 Task: Add Attachment from Google Drive to Card Card0000000067 in Board Board0000000017 in Workspace WS0000000006 in Trello. Add Cover Orange to Card Card0000000067 in Board Board0000000017 in Workspace WS0000000006 in Trello. Add "Add Label …" with "Title" Title0000000067 to Button Button0000000067 to Card Card0000000067 in Board Board0000000017 in Workspace WS0000000006 in Trello. Add Description DS0000000067 to Card Card0000000067 in Board Board0000000017 in Workspace WS0000000006 in Trello. Add Comment CM0000000067 to Card Card0000000067 in Board Board0000000017 in Workspace WS0000000006 in Trello
Action: Mouse moved to (866, 405)
Screenshot: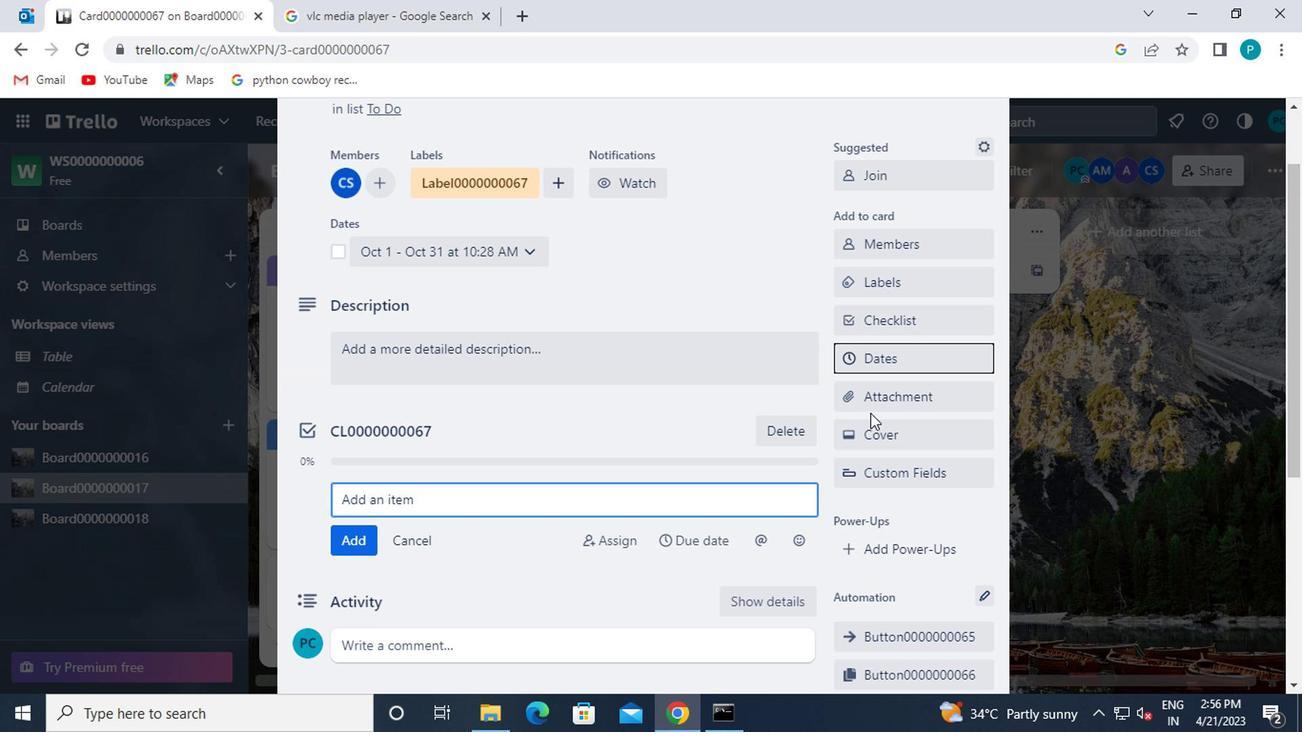 
Action: Mouse pressed left at (866, 405)
Screenshot: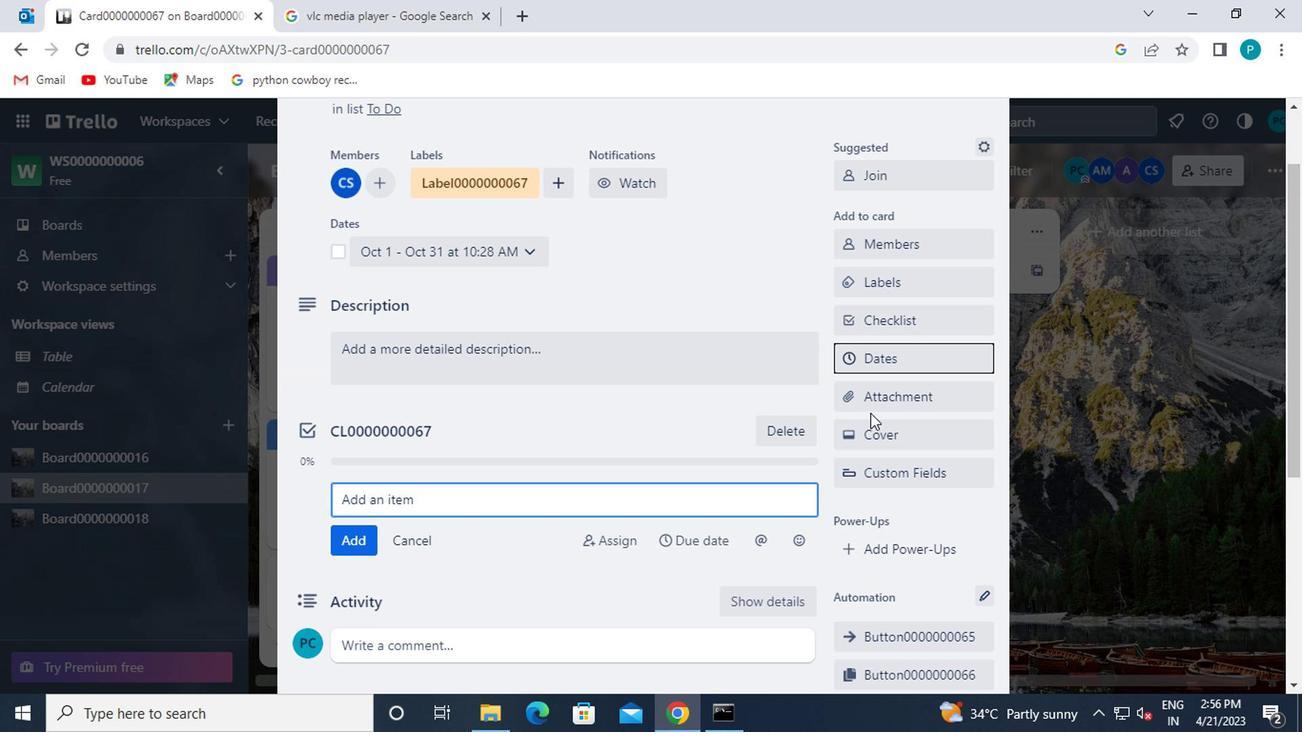 
Action: Mouse moved to (870, 272)
Screenshot: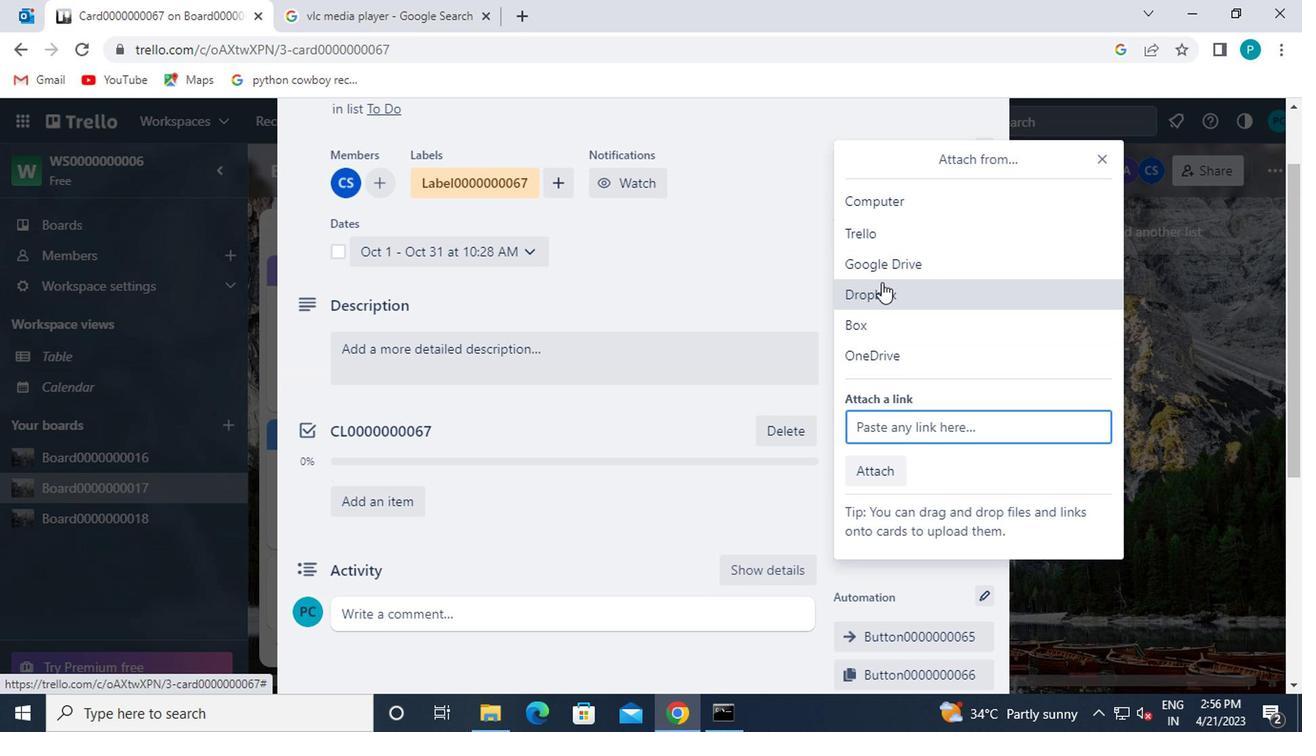 
Action: Mouse pressed left at (870, 272)
Screenshot: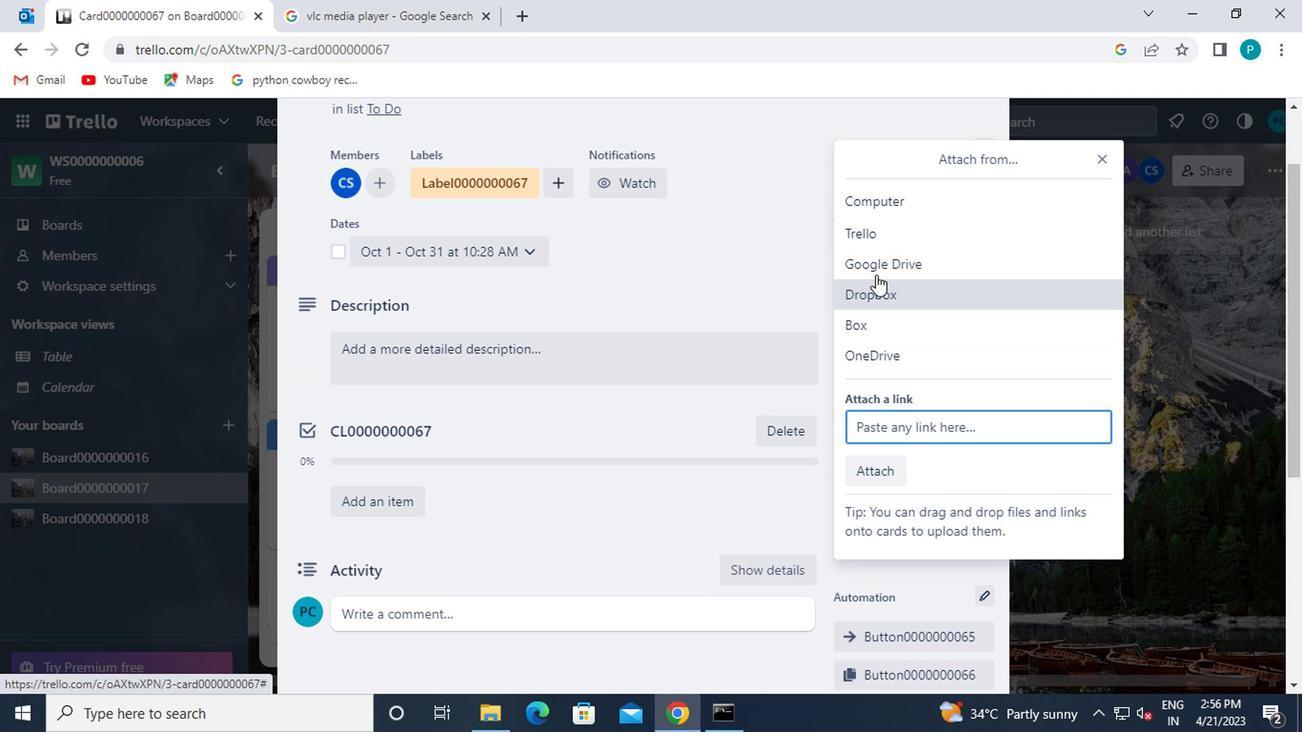 
Action: Mouse moved to (385, 421)
Screenshot: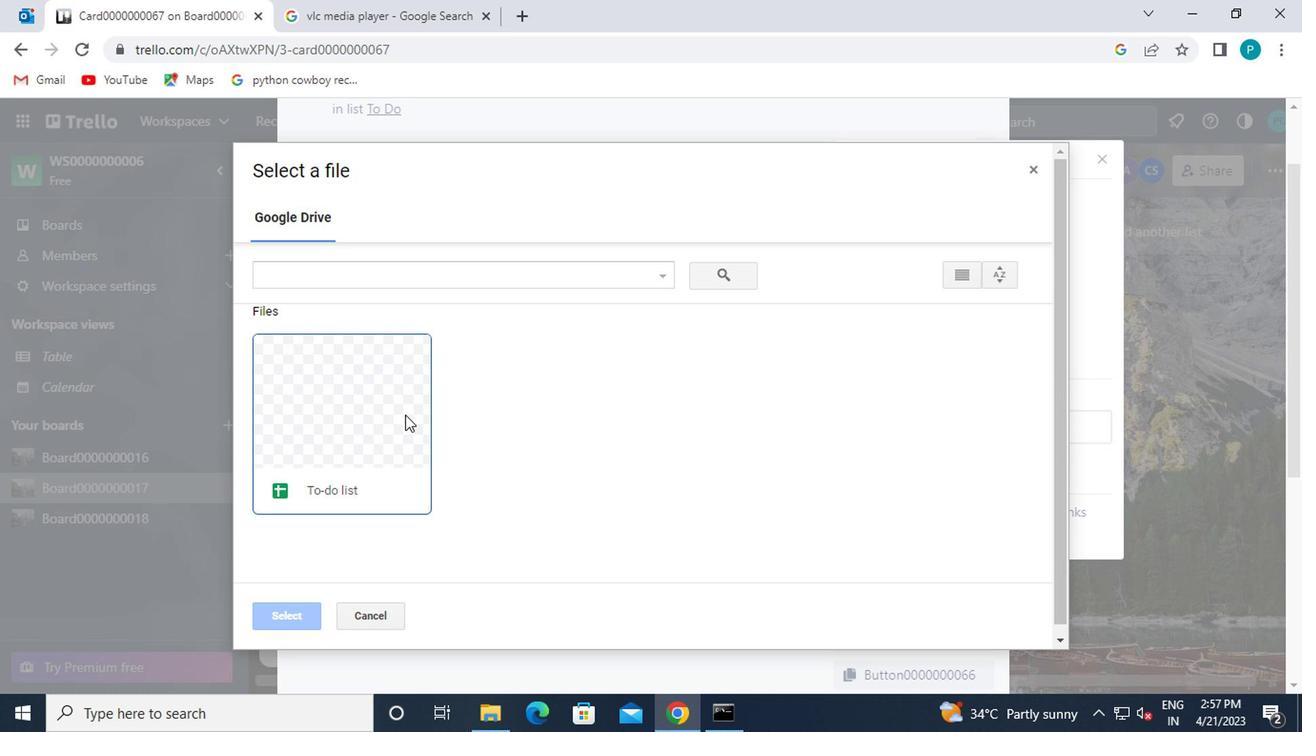 
Action: Mouse pressed left at (385, 421)
Screenshot: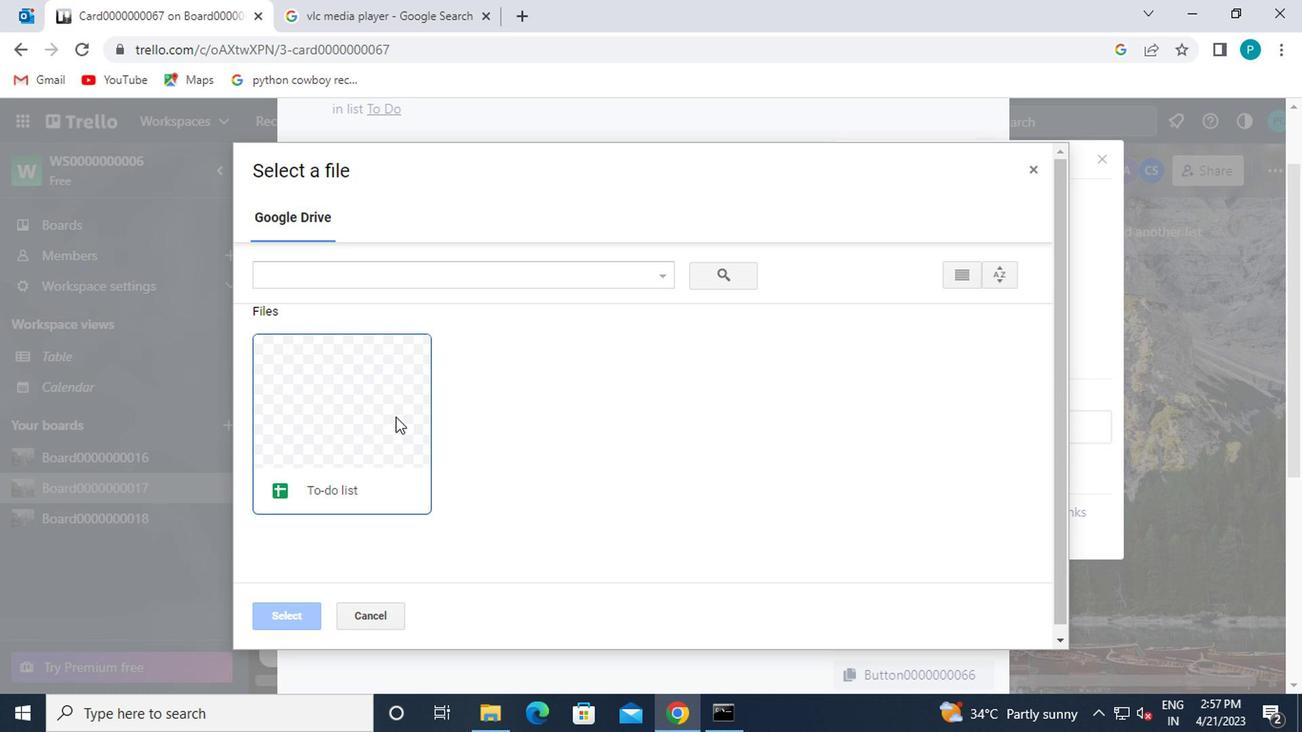 
Action: Mouse moved to (304, 613)
Screenshot: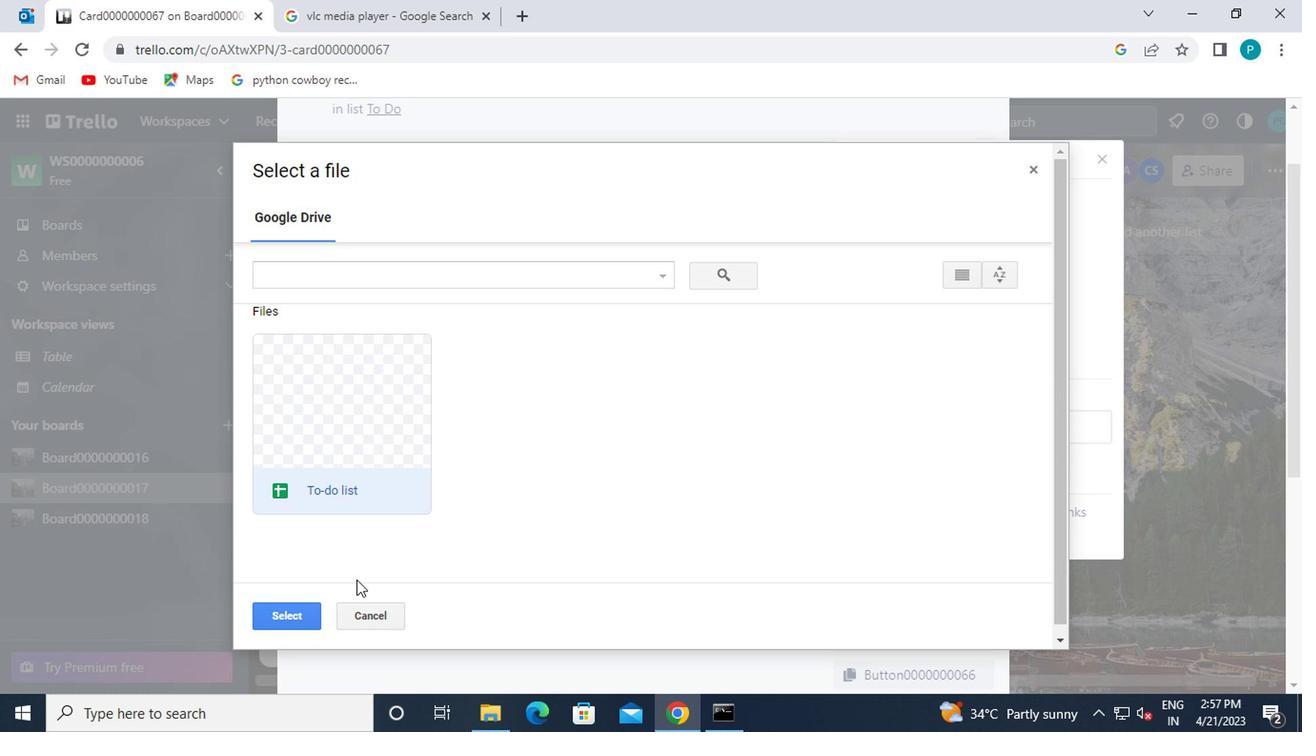 
Action: Mouse pressed left at (304, 613)
Screenshot: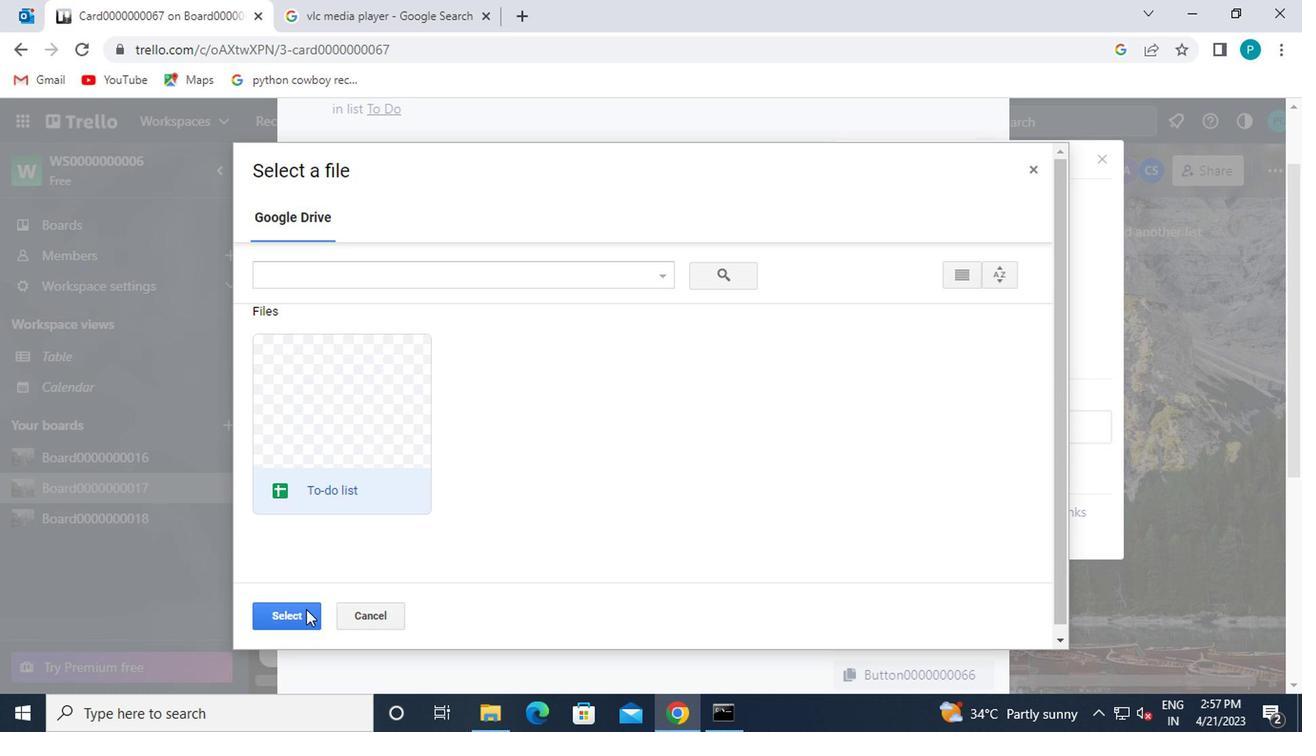 
Action: Mouse moved to (845, 438)
Screenshot: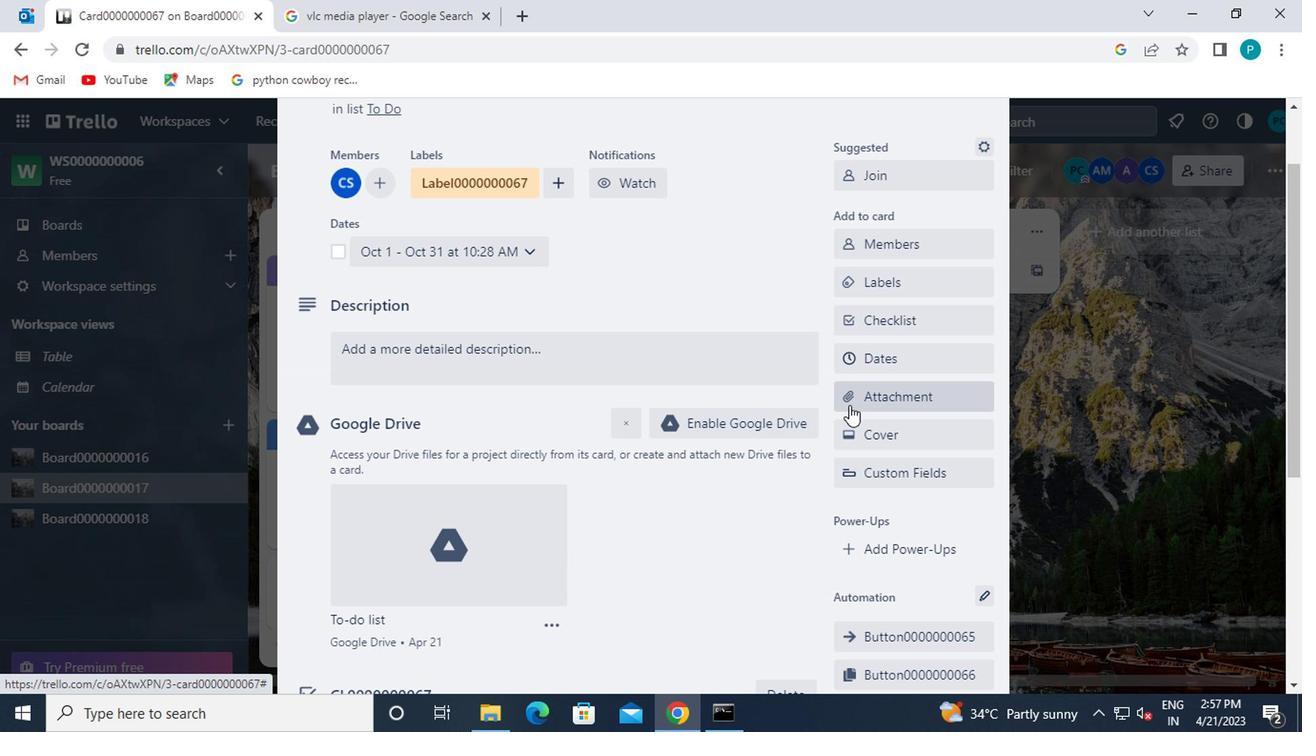 
Action: Mouse pressed left at (845, 438)
Screenshot: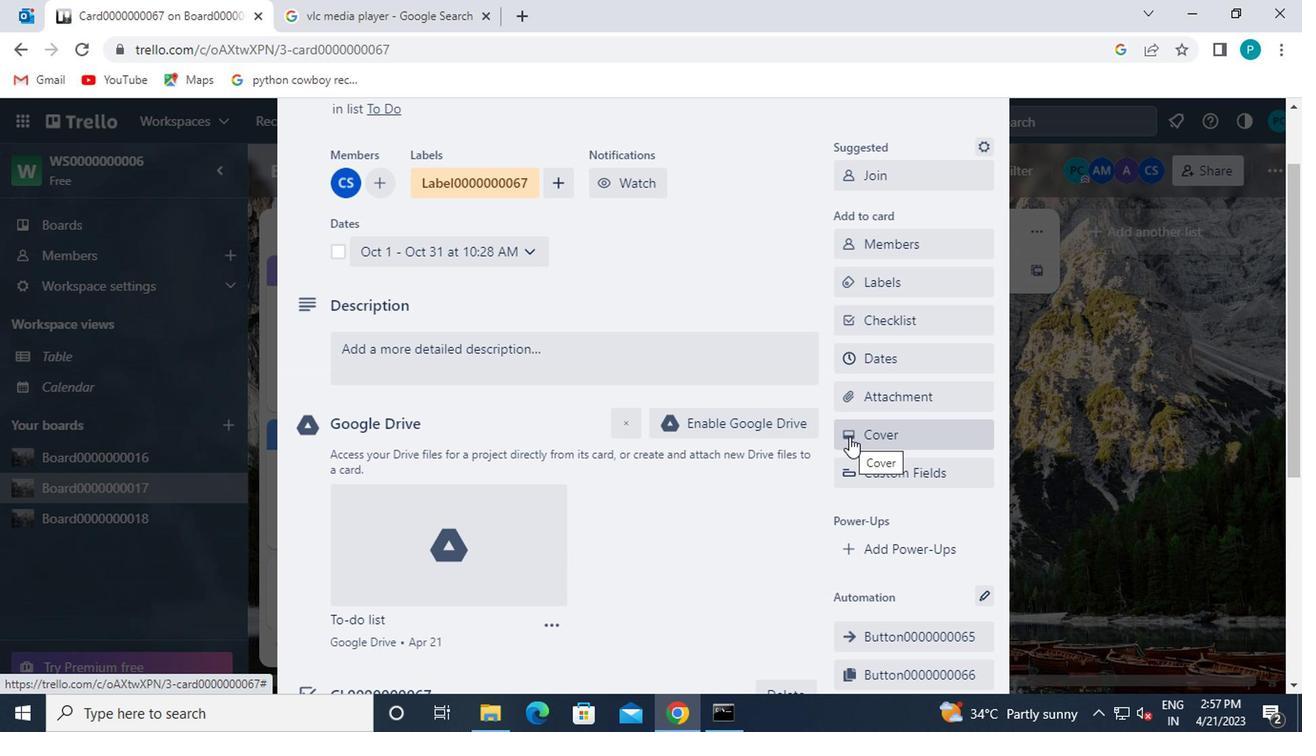 
Action: Mouse moved to (983, 357)
Screenshot: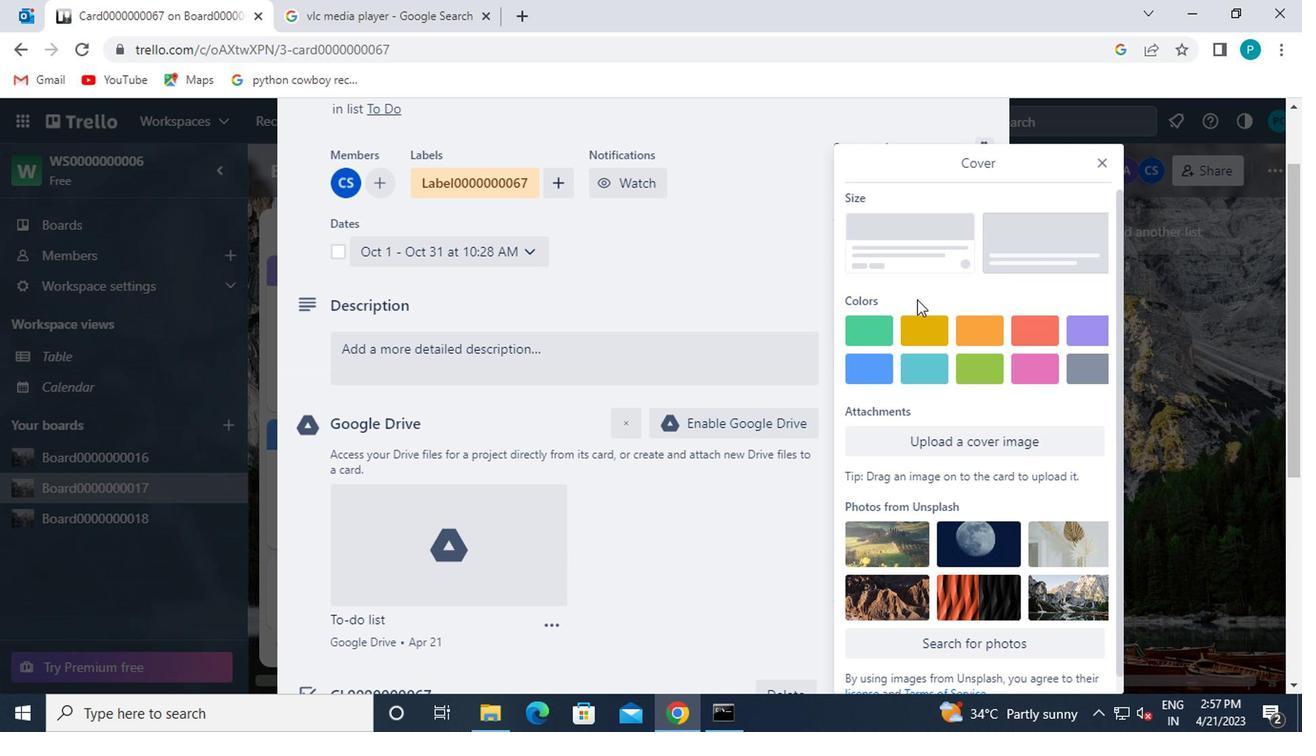 
Action: Mouse pressed left at (983, 357)
Screenshot: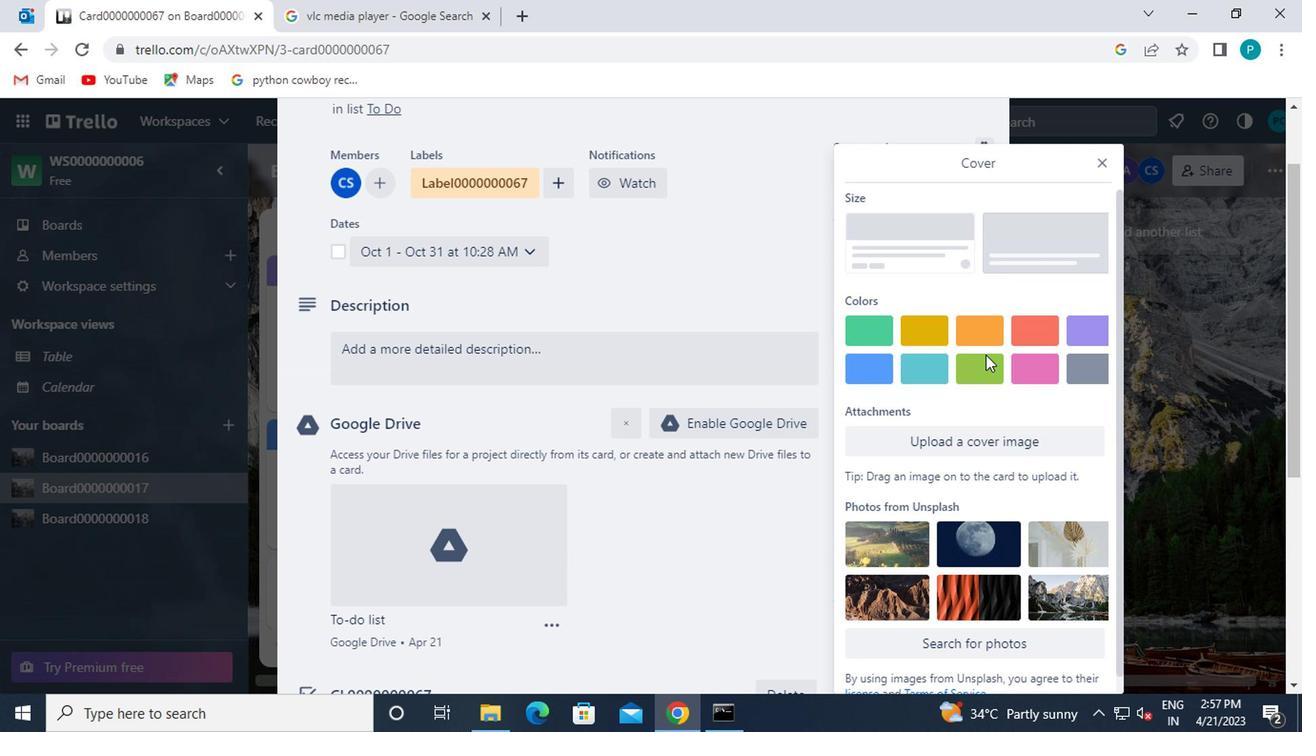 
Action: Mouse moved to (980, 334)
Screenshot: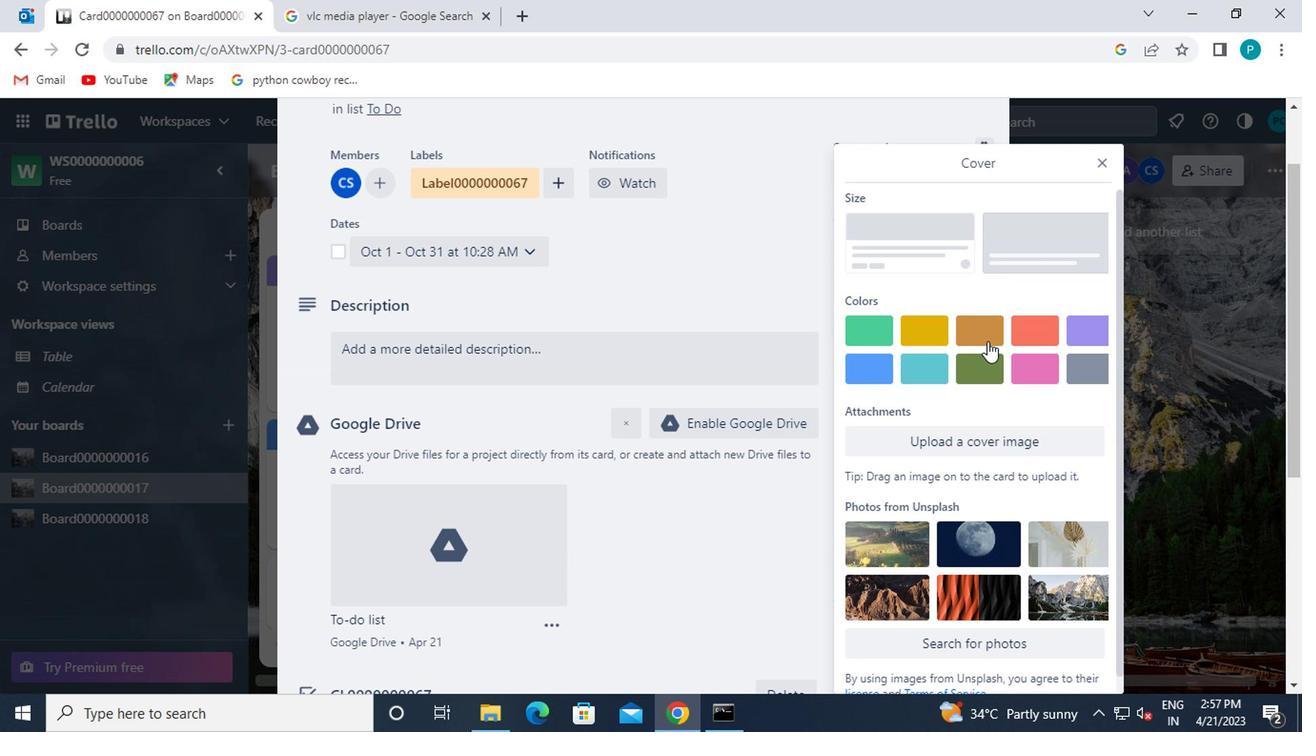 
Action: Mouse pressed left at (980, 334)
Screenshot: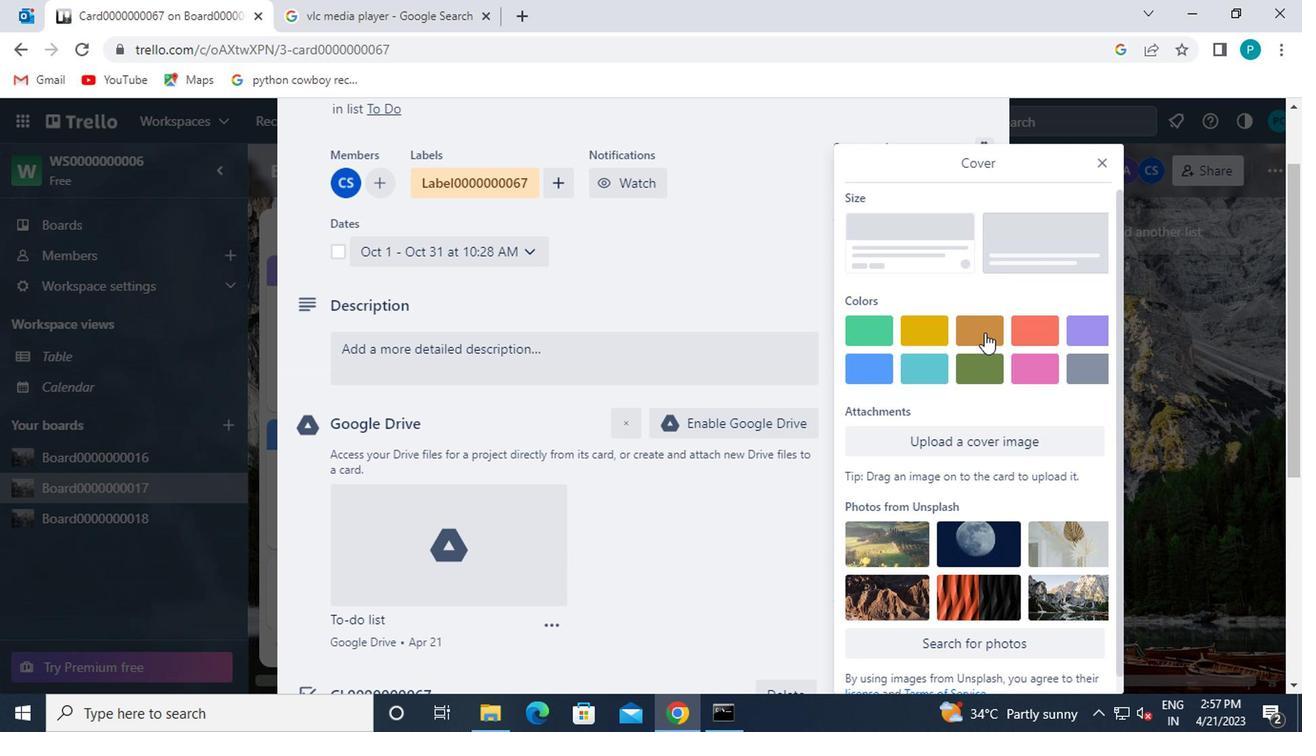 
Action: Mouse moved to (1106, 149)
Screenshot: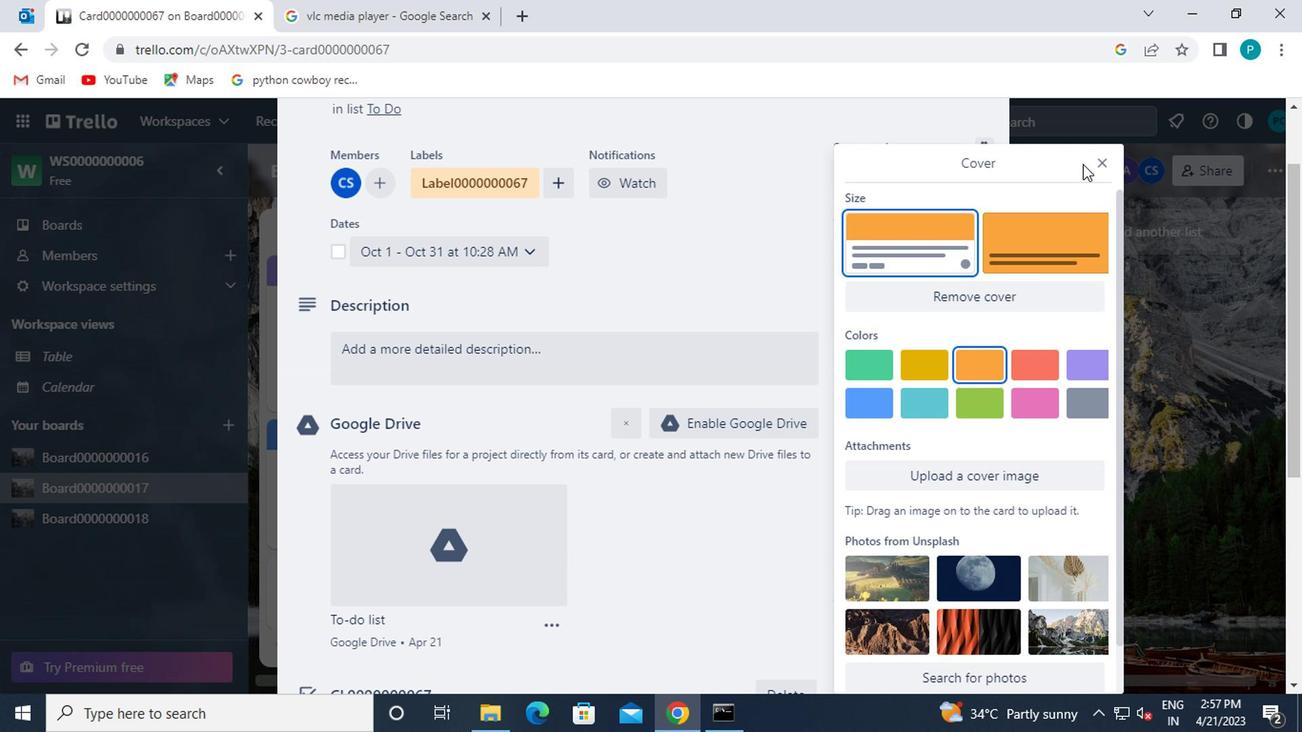 
Action: Mouse pressed left at (1106, 149)
Screenshot: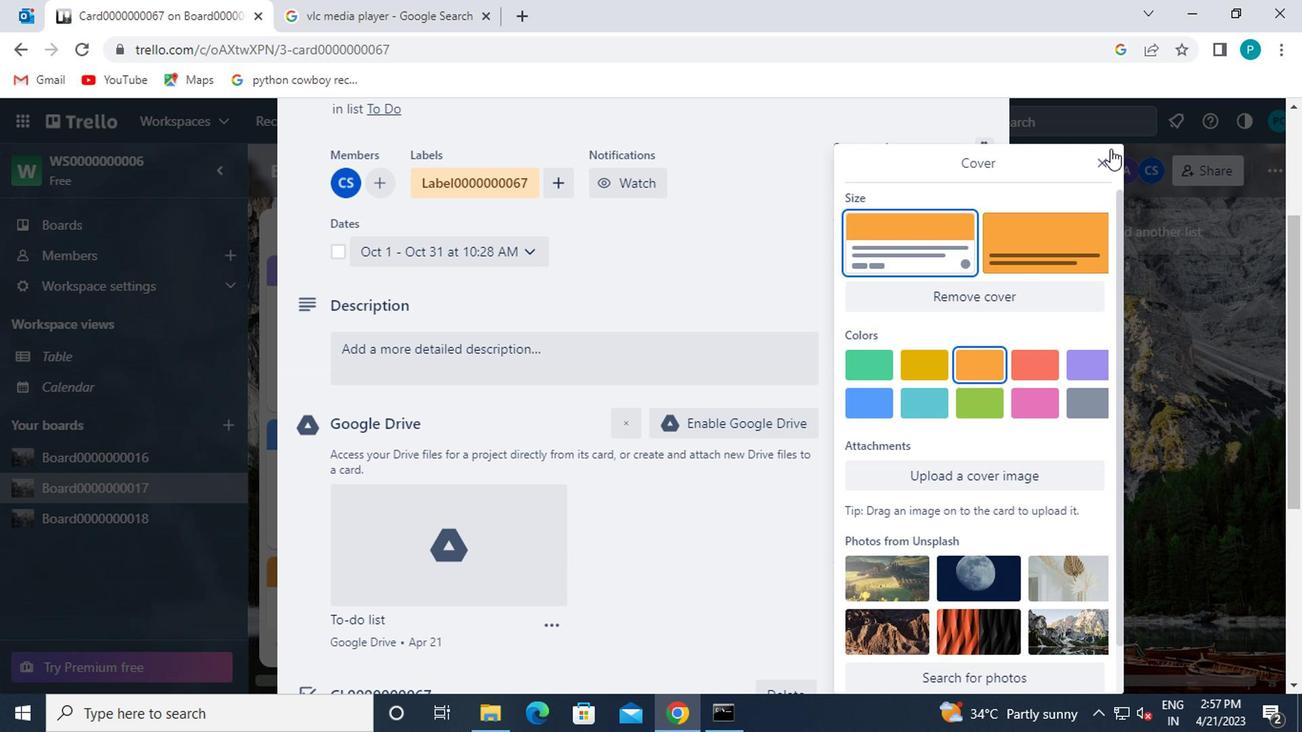 
Action: Mouse moved to (801, 488)
Screenshot: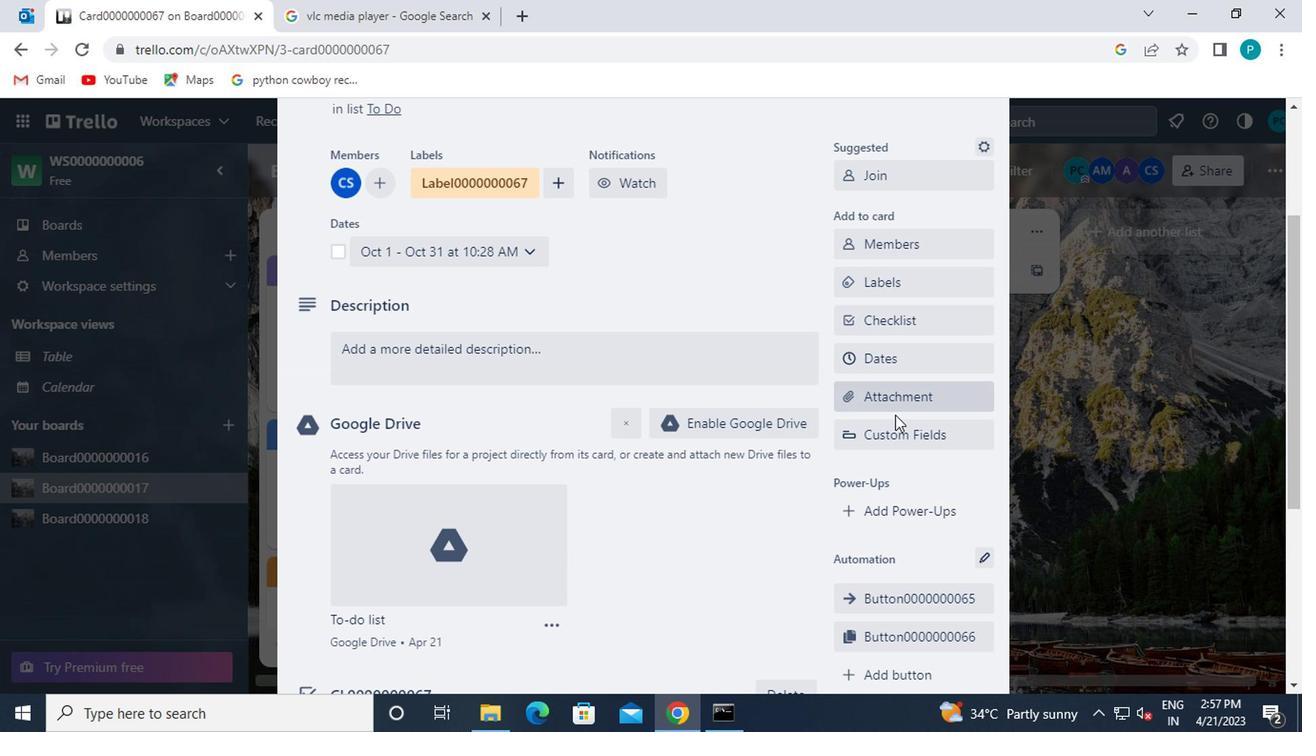 
Action: Mouse scrolled (801, 487) with delta (0, -1)
Screenshot: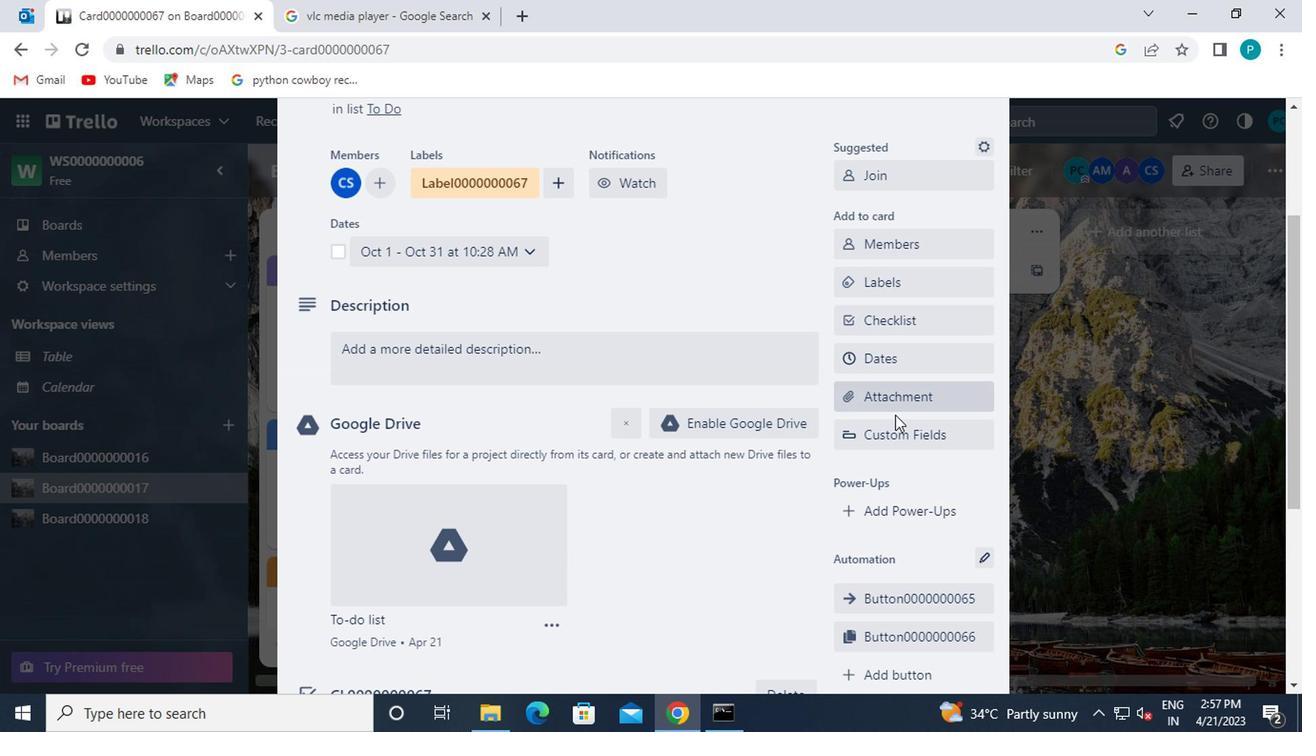 
Action: Mouse moved to (855, 578)
Screenshot: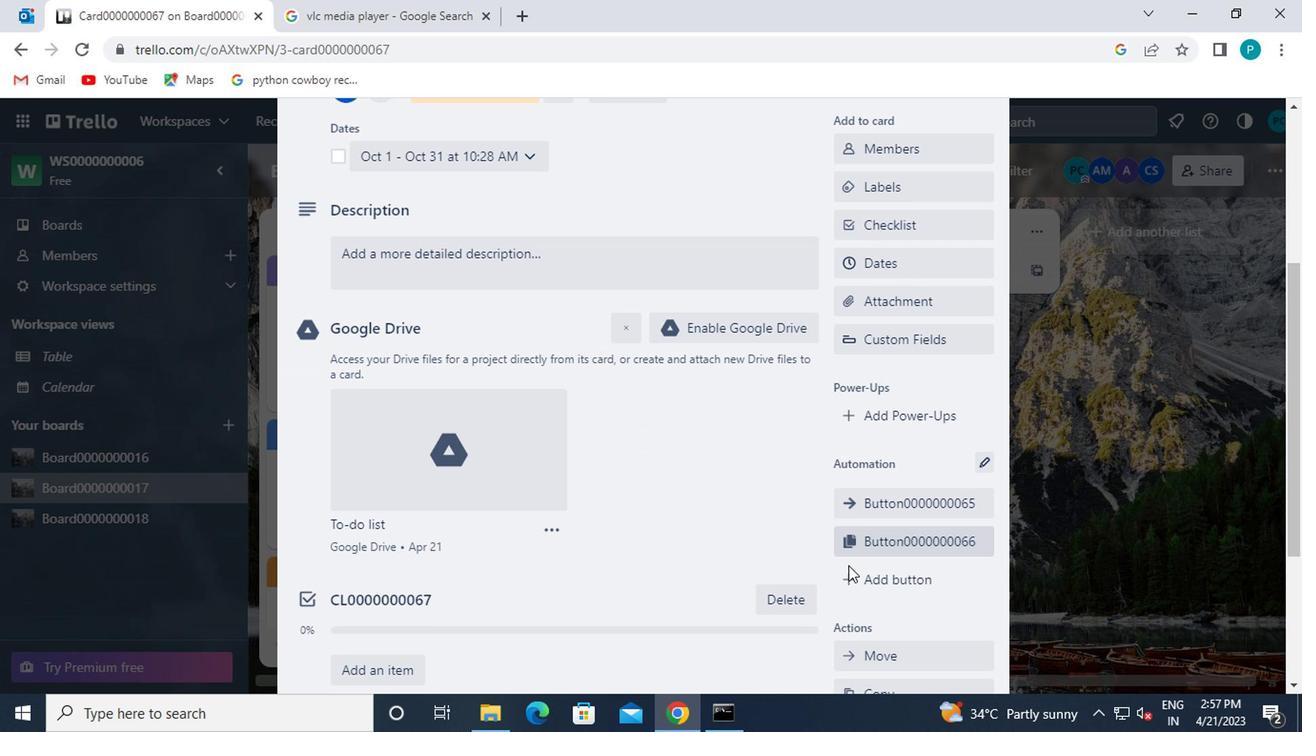 
Action: Mouse pressed left at (855, 578)
Screenshot: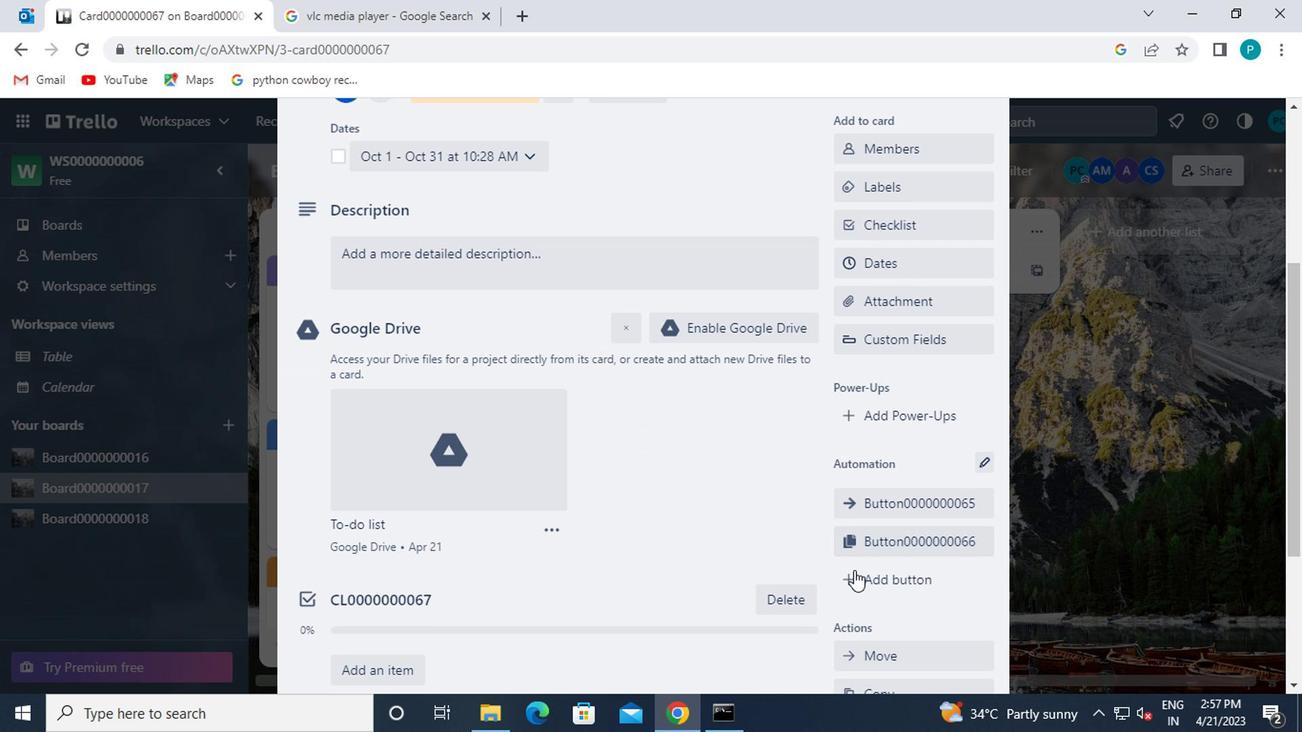 
Action: Mouse moved to (879, 318)
Screenshot: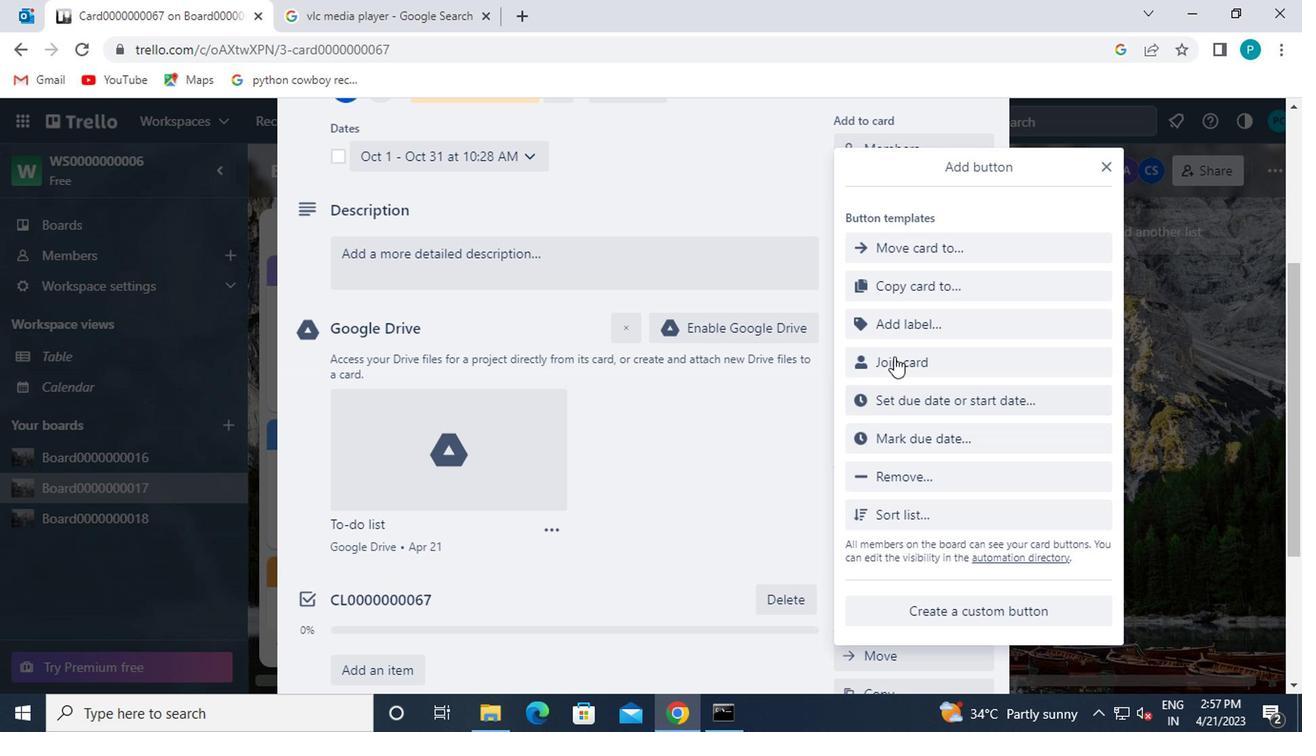 
Action: Mouse pressed left at (879, 318)
Screenshot: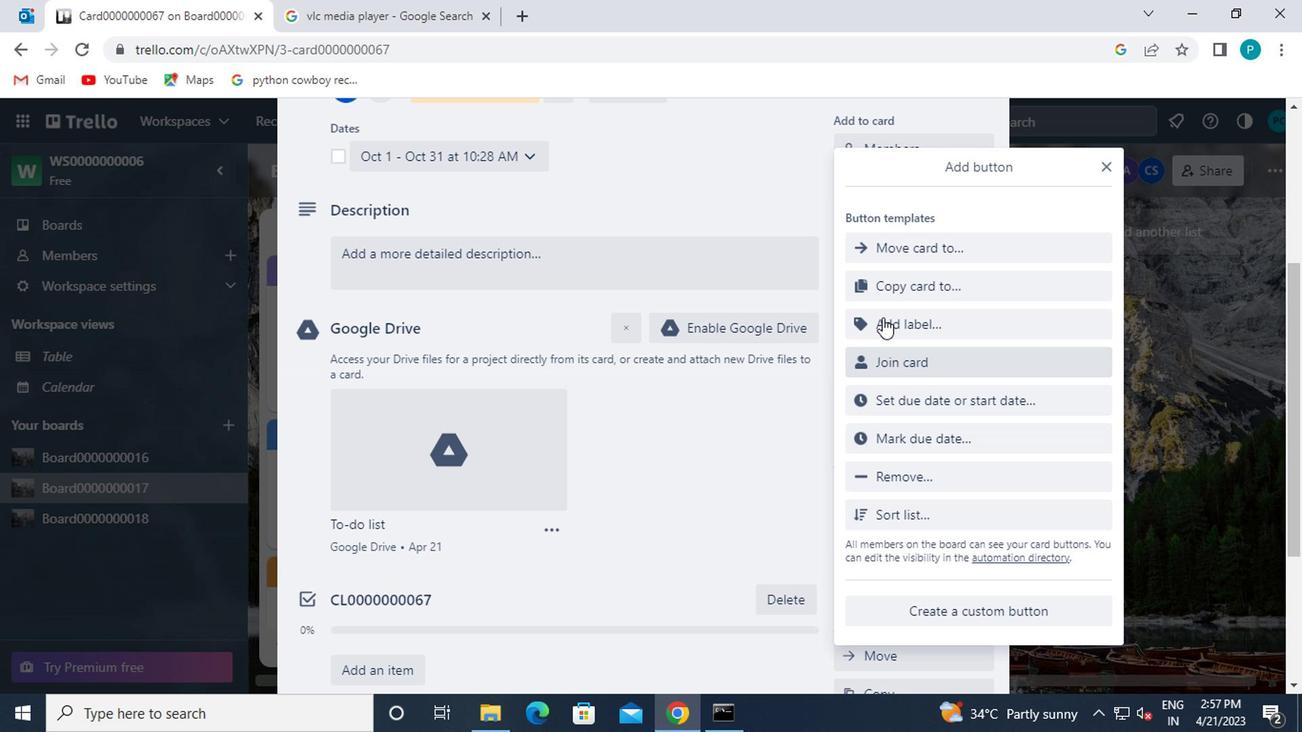 
Action: Mouse moved to (913, 287)
Screenshot: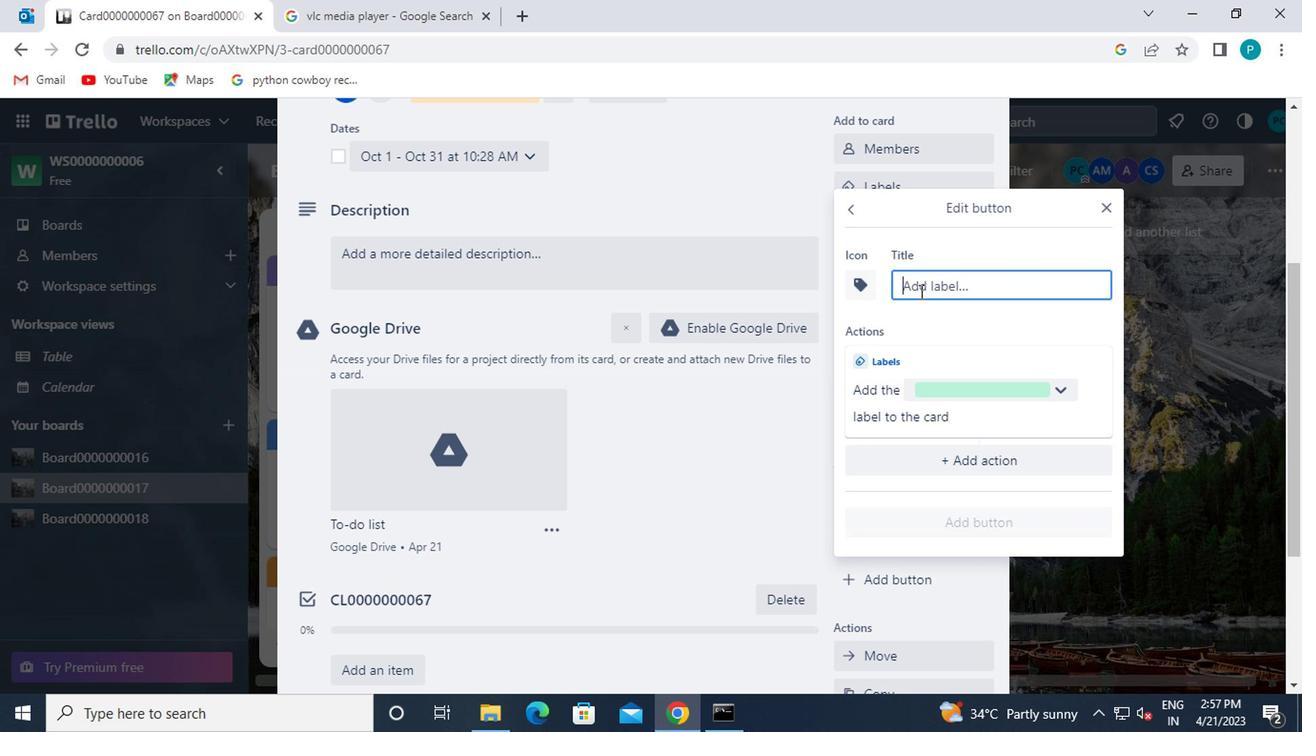 
Action: Mouse pressed left at (913, 287)
Screenshot: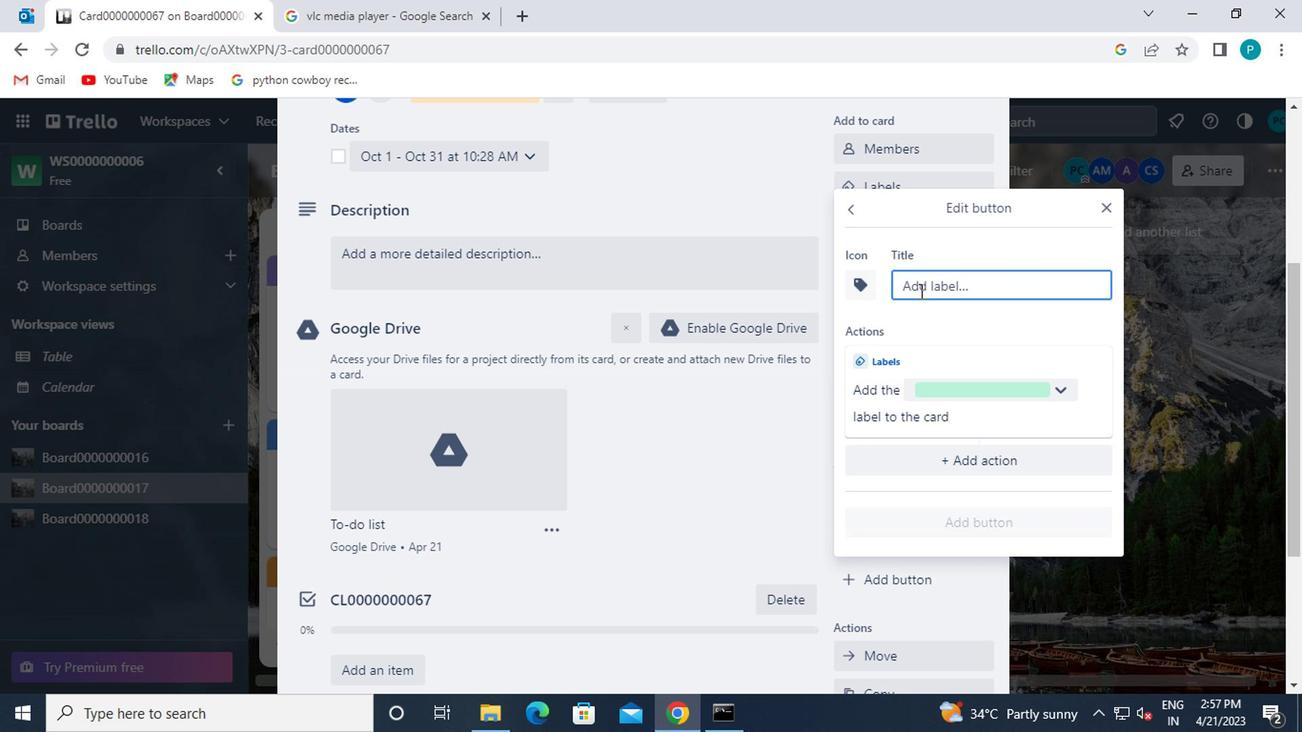 
Action: Key pressed t<Key.caps_lock>itle0000000067
Screenshot: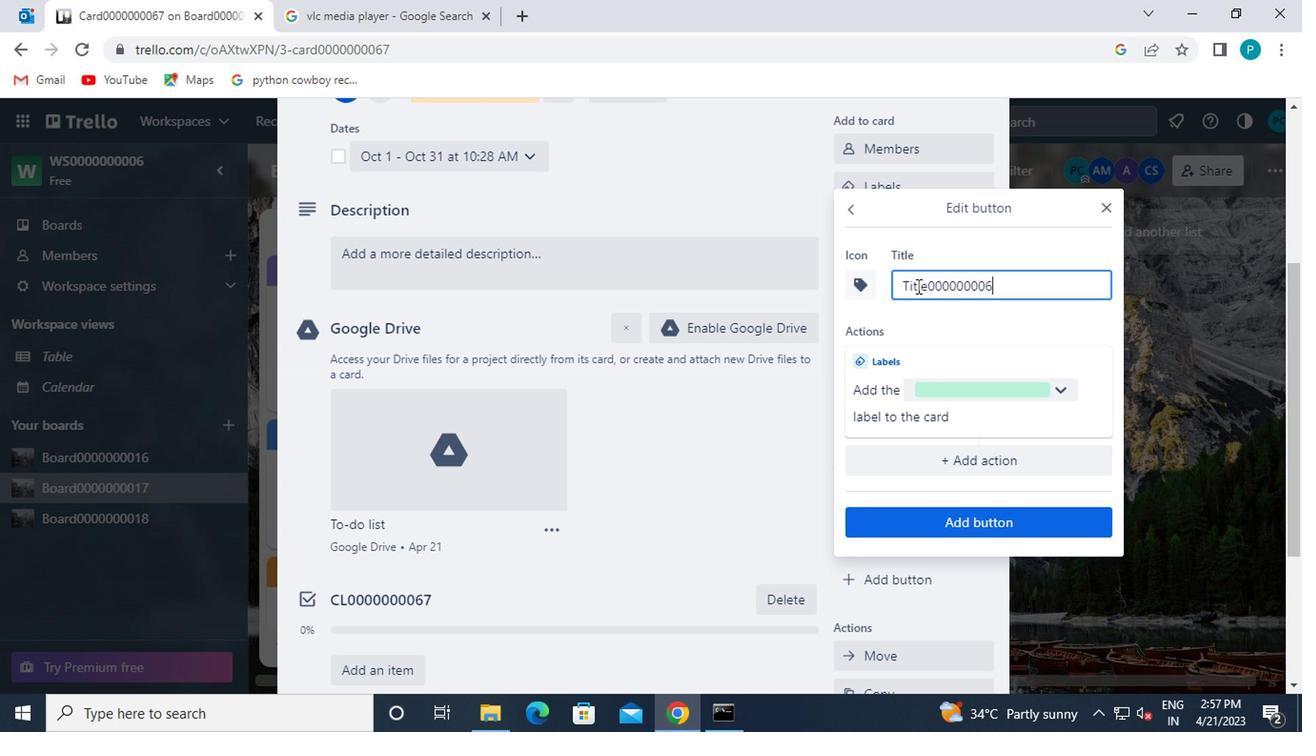 
Action: Mouse moved to (965, 514)
Screenshot: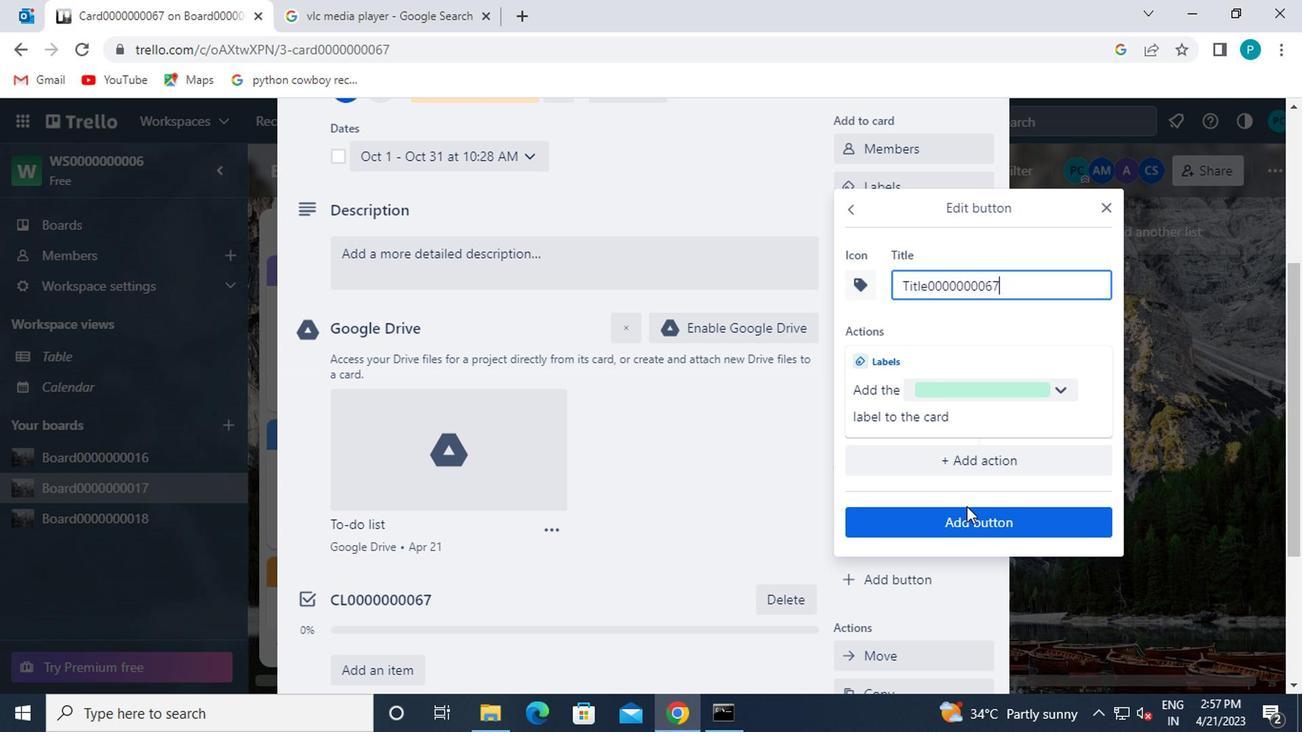 
Action: Mouse pressed left at (965, 514)
Screenshot: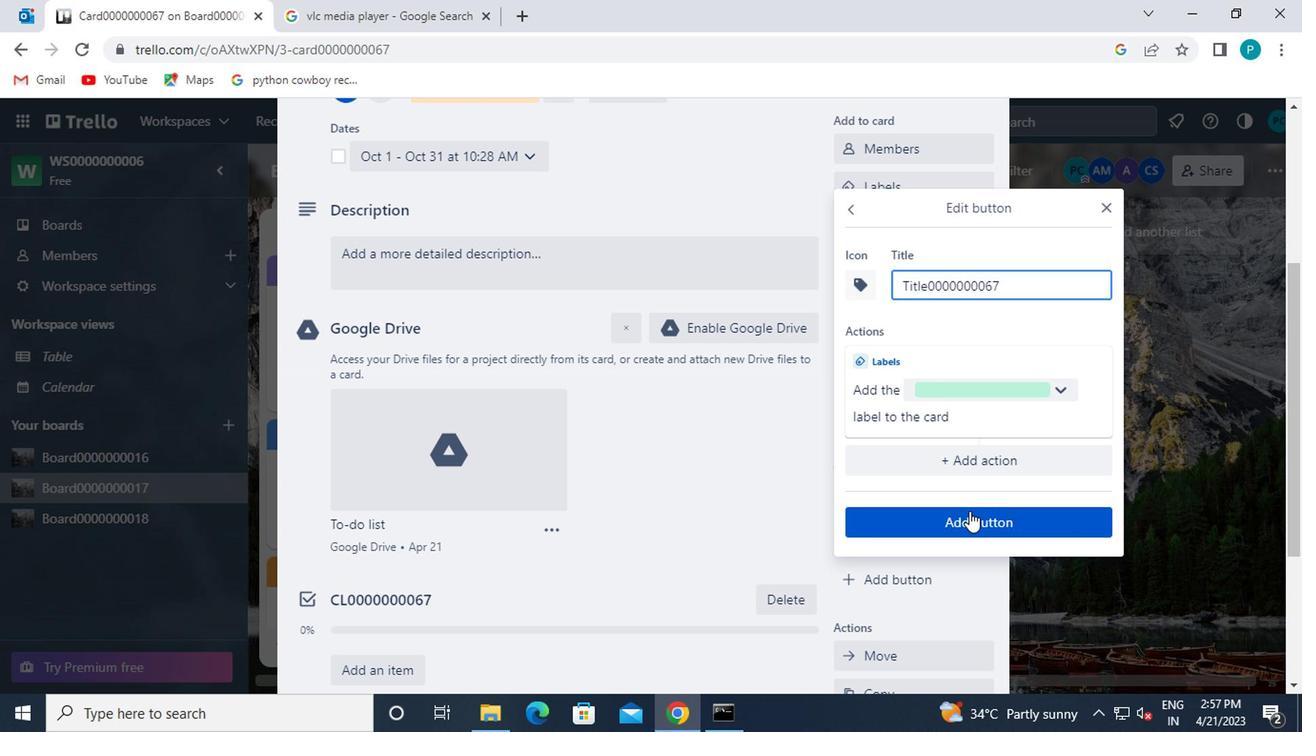 
Action: Mouse moved to (461, 257)
Screenshot: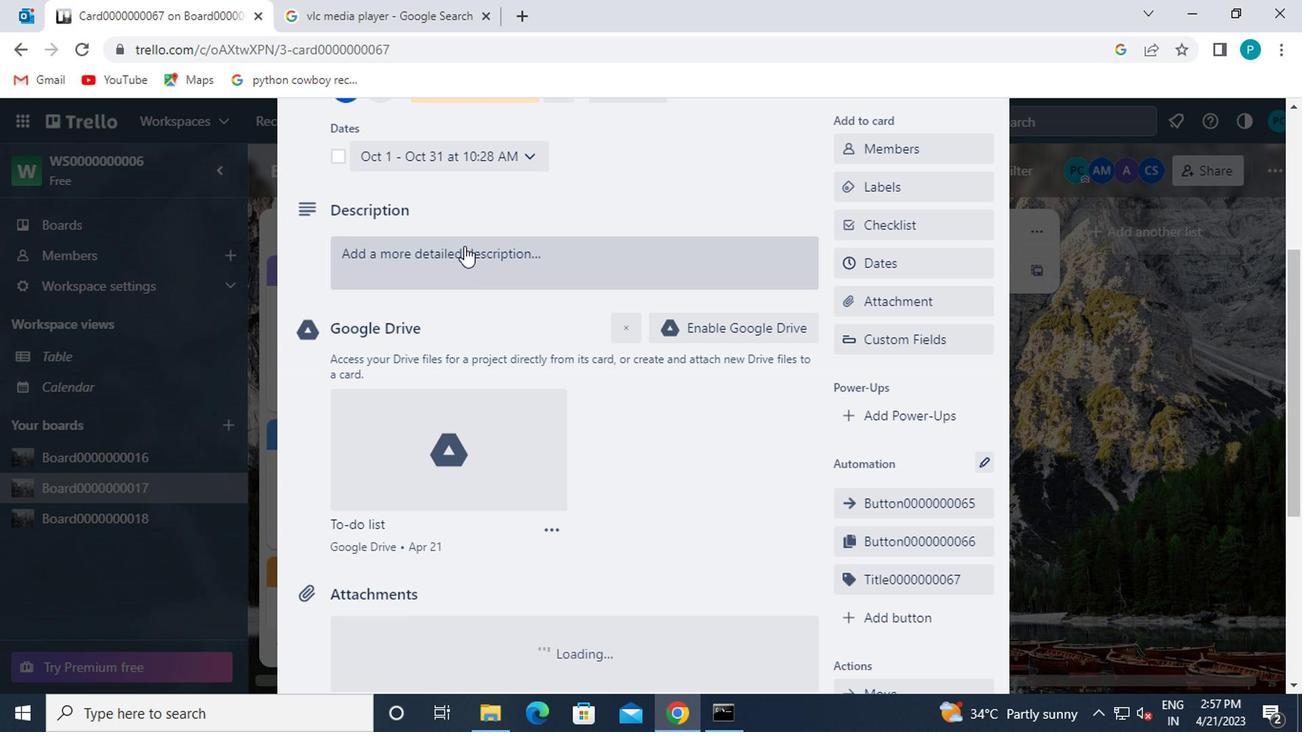 
Action: Mouse pressed left at (461, 257)
Screenshot: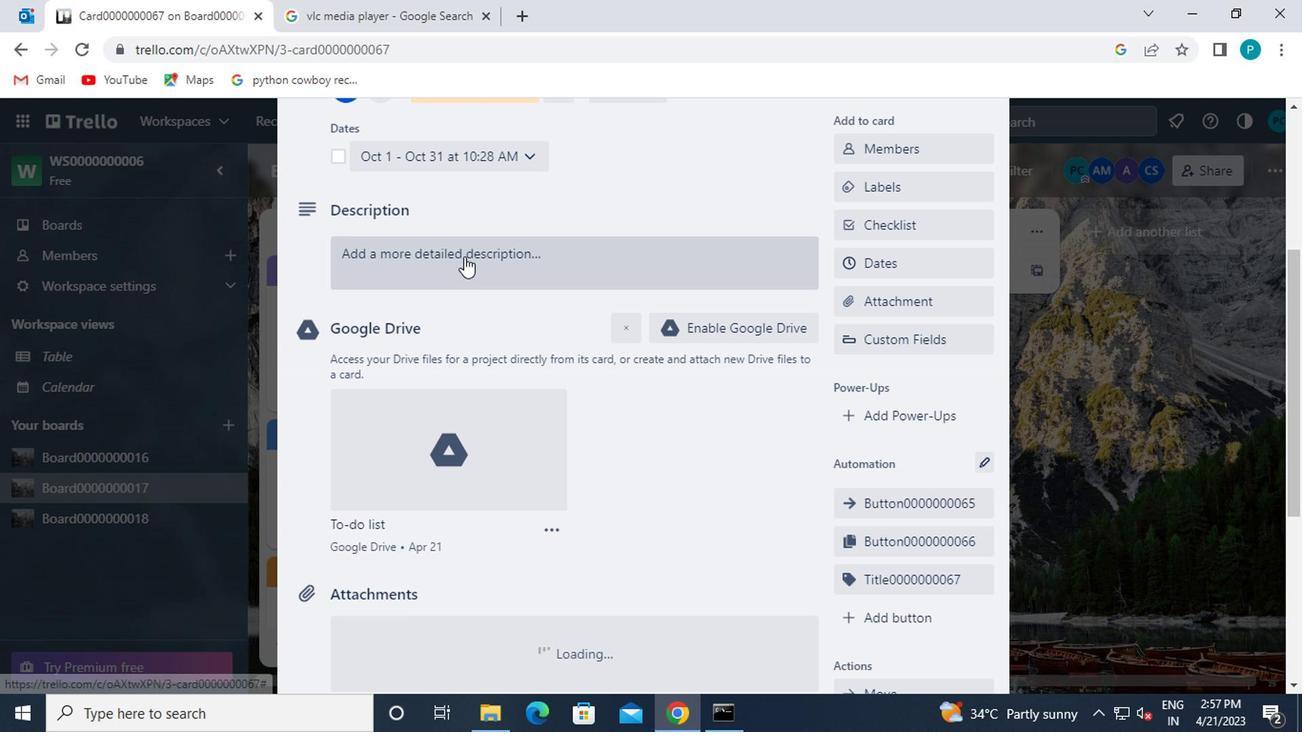 
Action: Key pressed <Key.caps_lock>ds0000000067
Screenshot: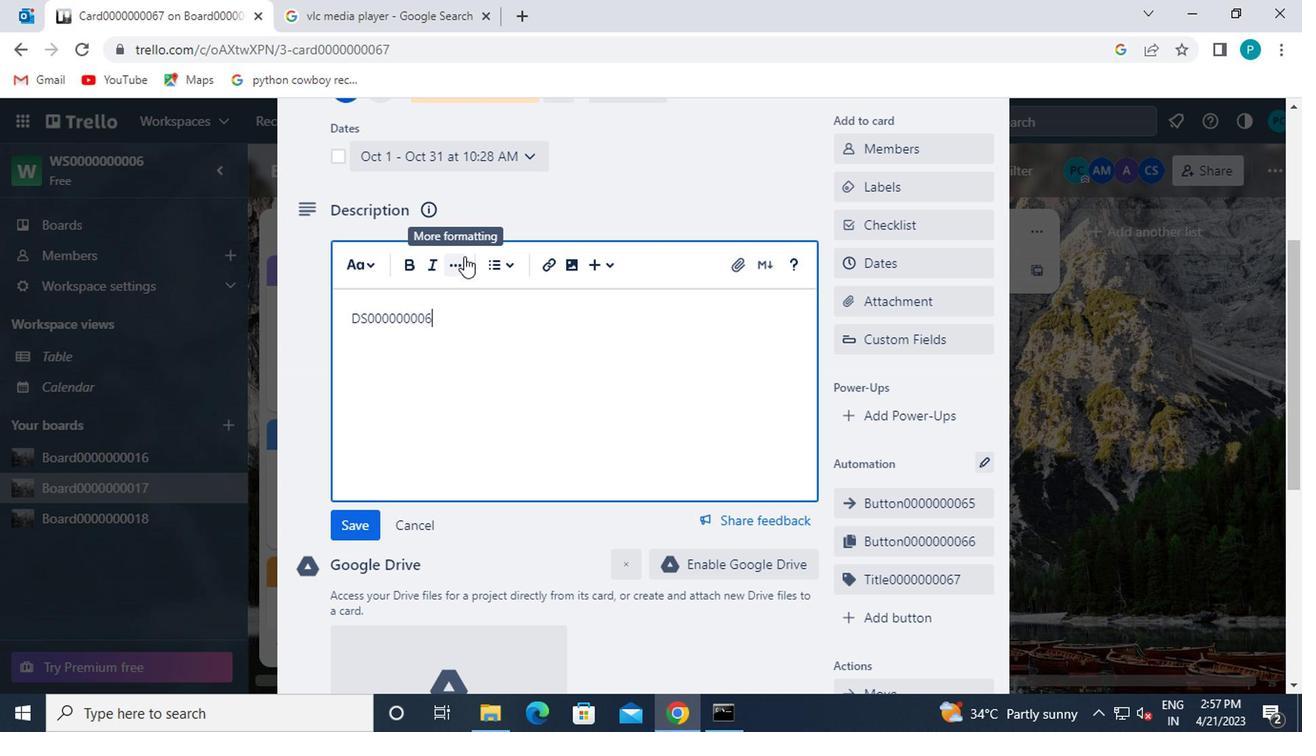 
Action: Mouse moved to (364, 529)
Screenshot: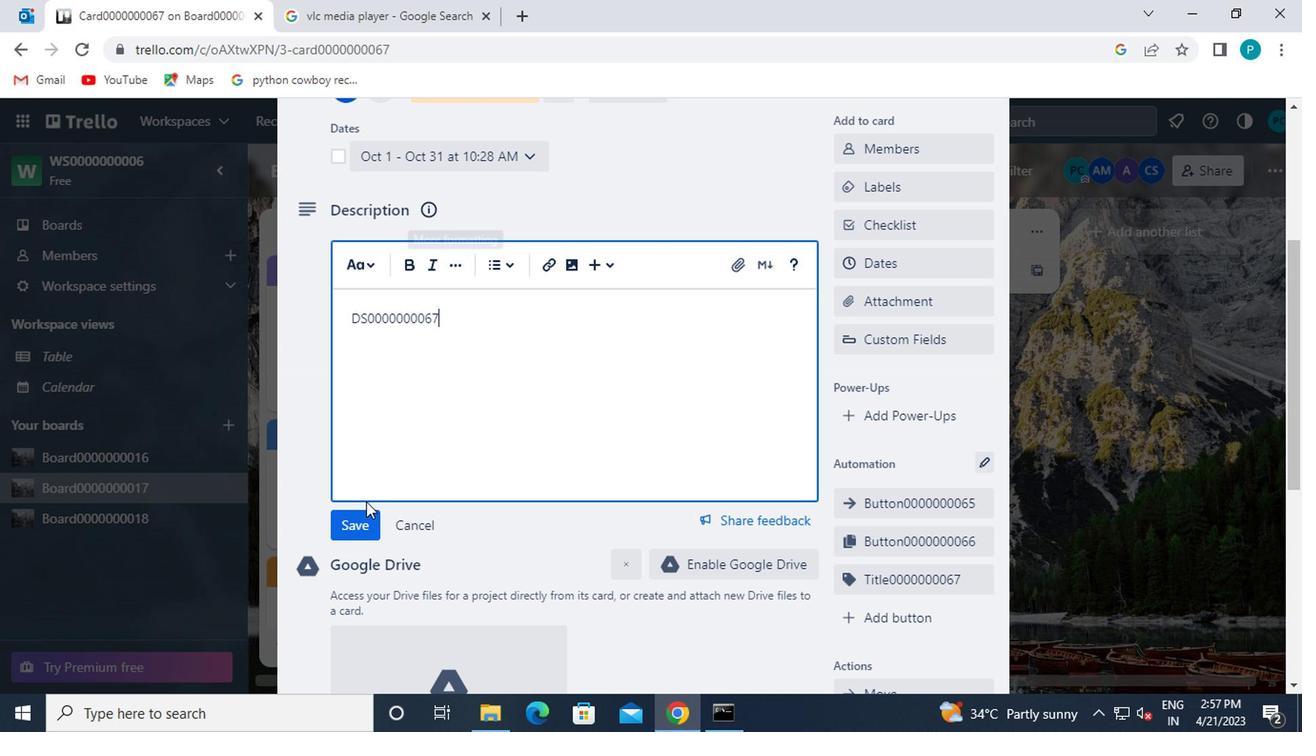 
Action: Mouse pressed left at (364, 529)
Screenshot: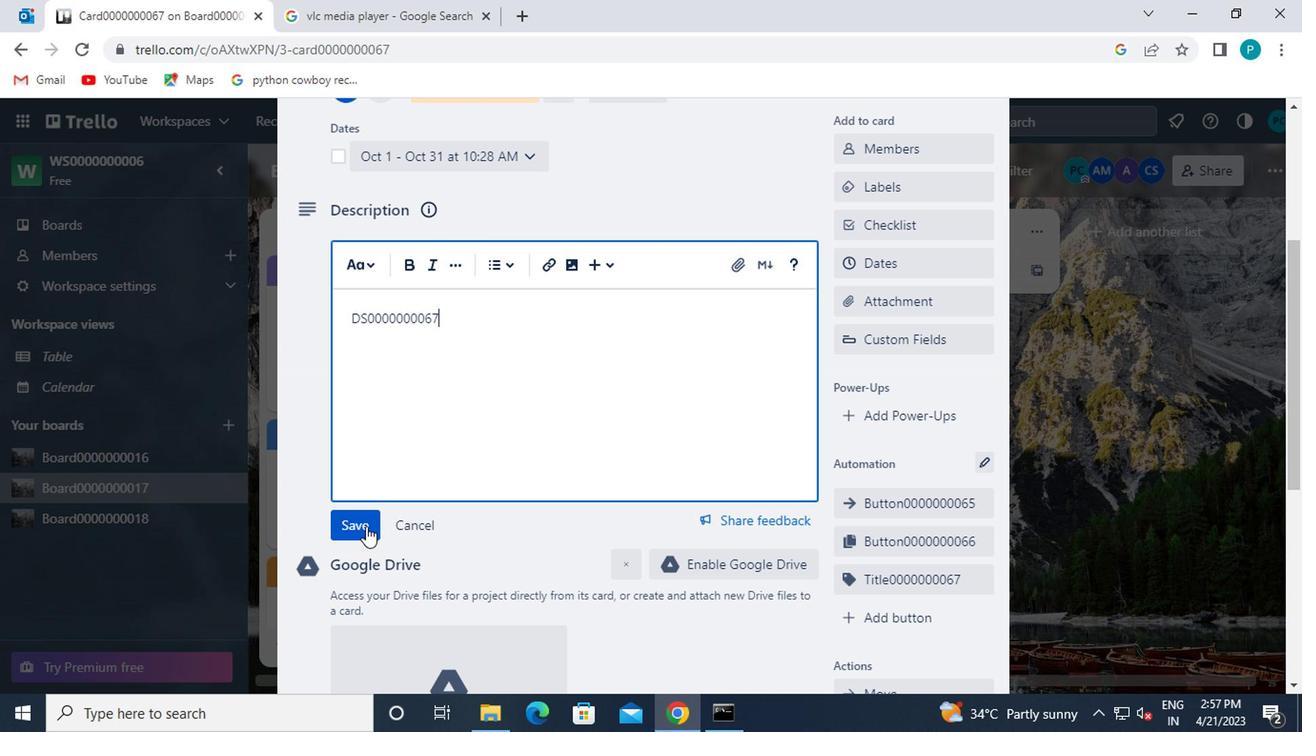 
Action: Mouse scrolled (364, 528) with delta (0, -1)
Screenshot: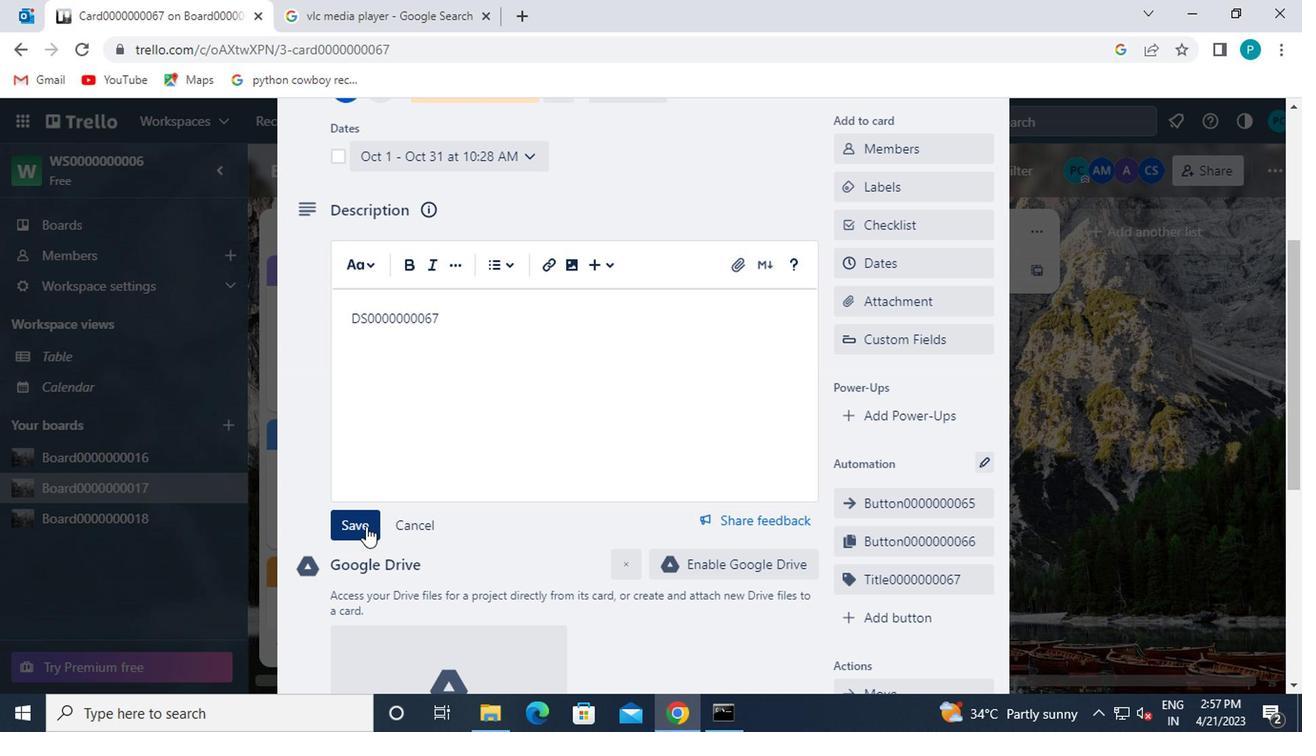 
Action: Mouse scrolled (364, 528) with delta (0, -1)
Screenshot: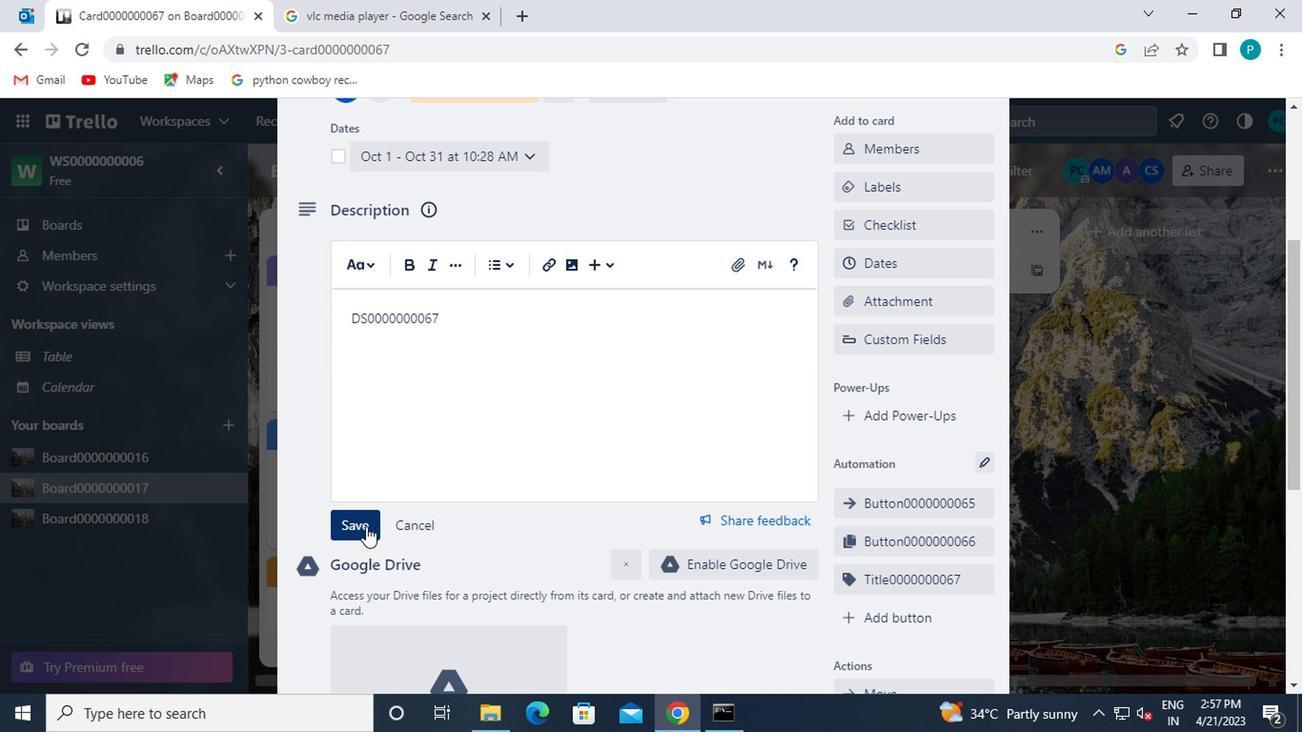 
Action: Mouse scrolled (364, 528) with delta (0, -1)
Screenshot: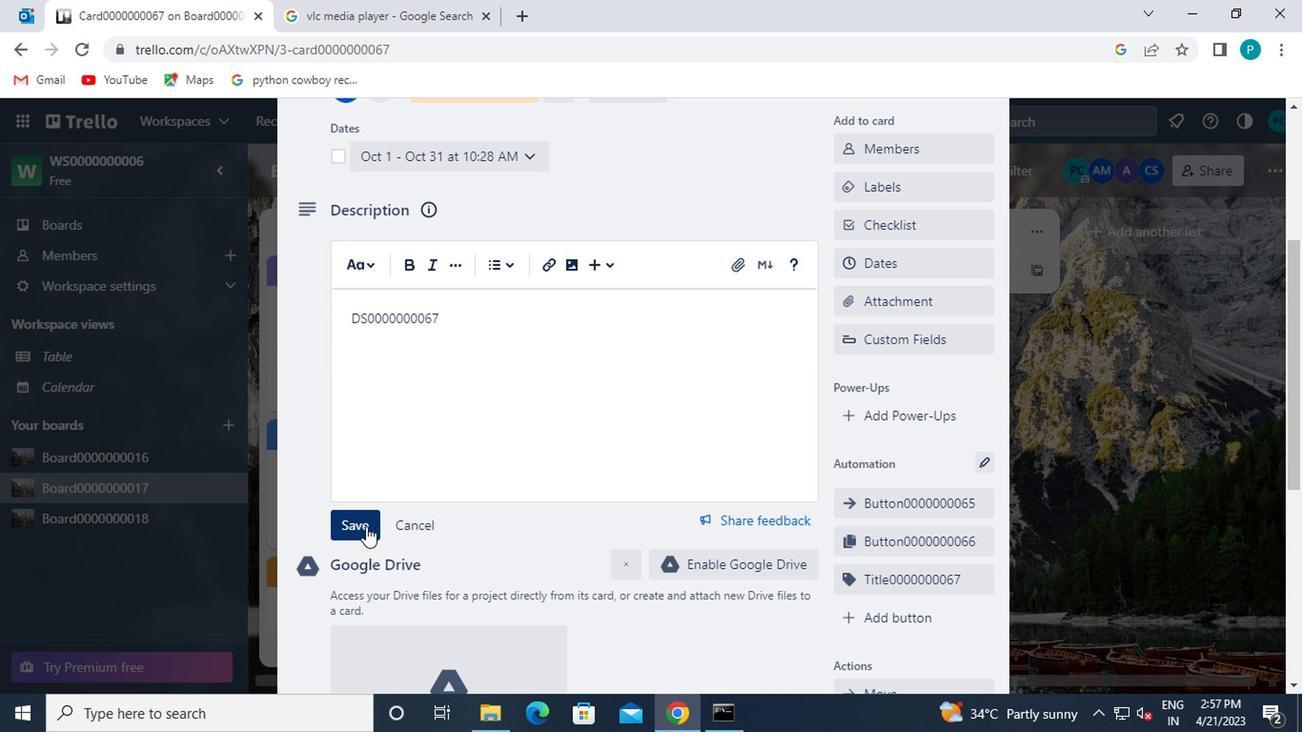 
Action: Mouse moved to (356, 475)
Screenshot: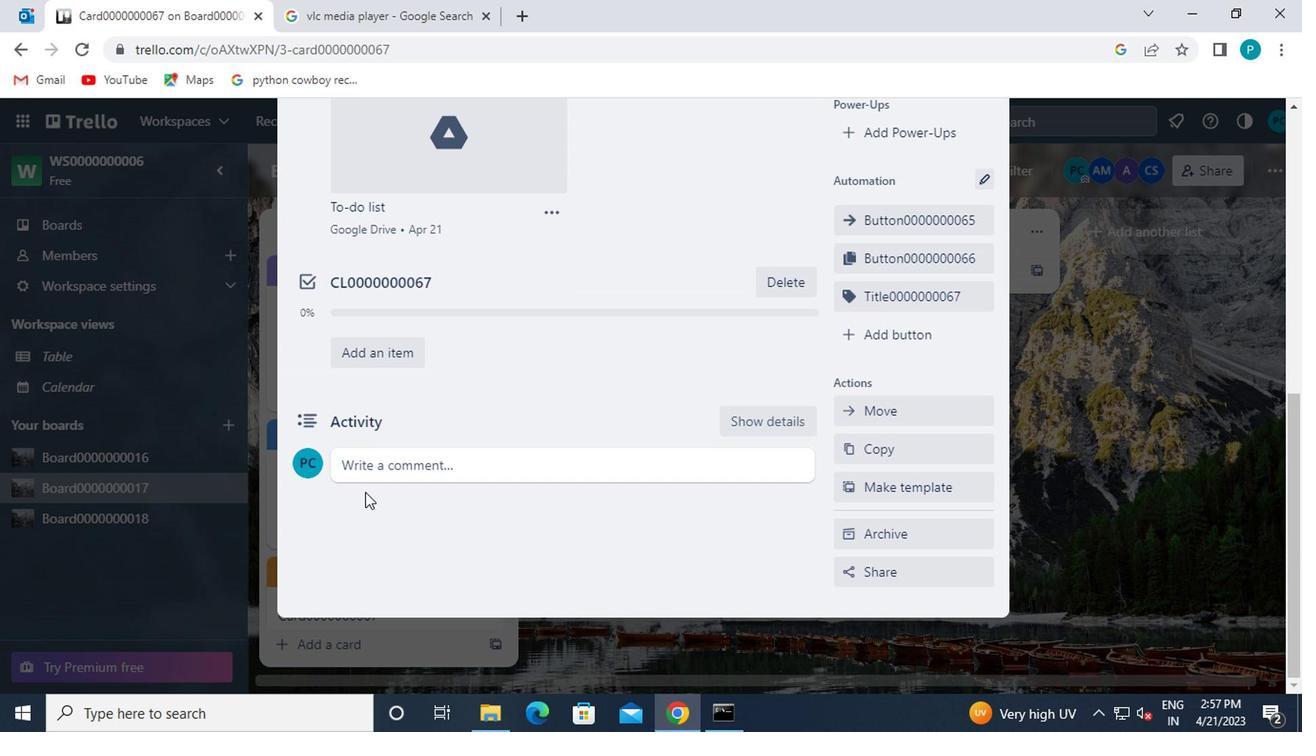 
Action: Mouse pressed left at (356, 475)
Screenshot: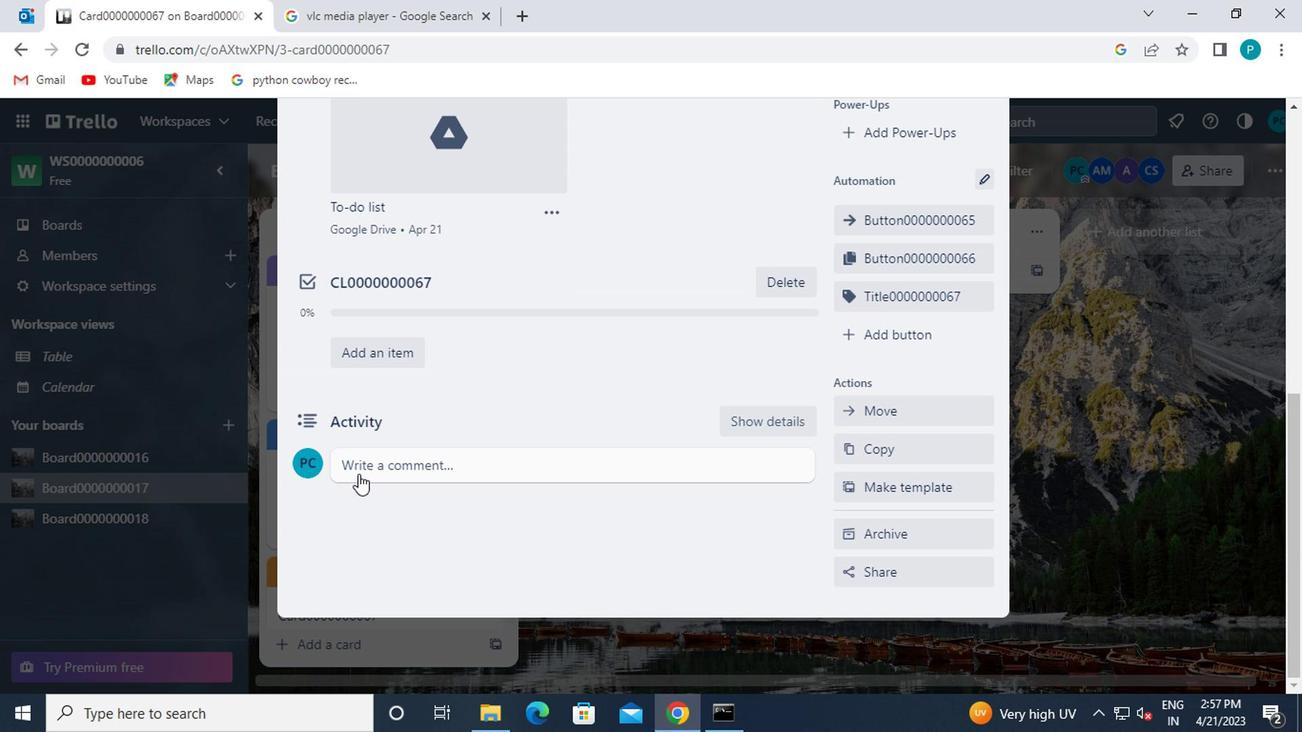 
Action: Mouse moved to (354, 474)
Screenshot: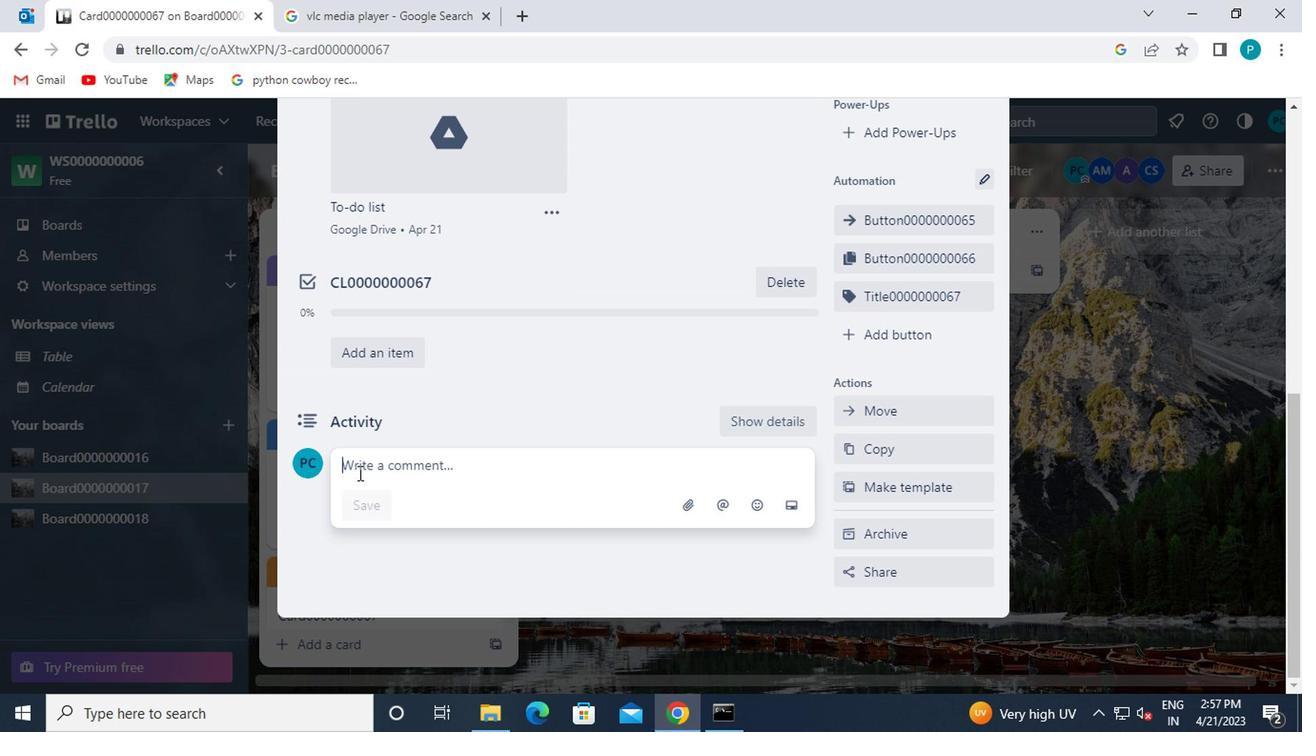 
Action: Key pressed cm00000000667<Key.backspace><Key.backspace>7
Screenshot: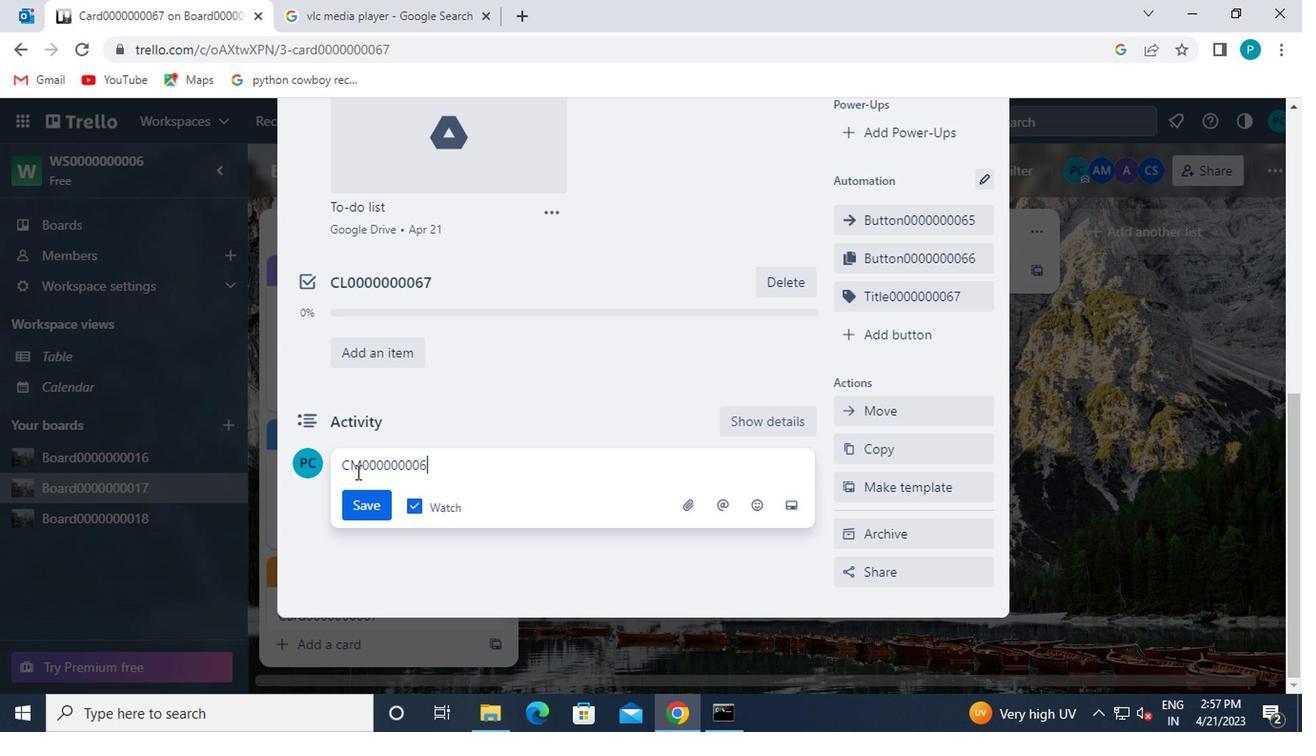 
Action: Mouse moved to (376, 509)
Screenshot: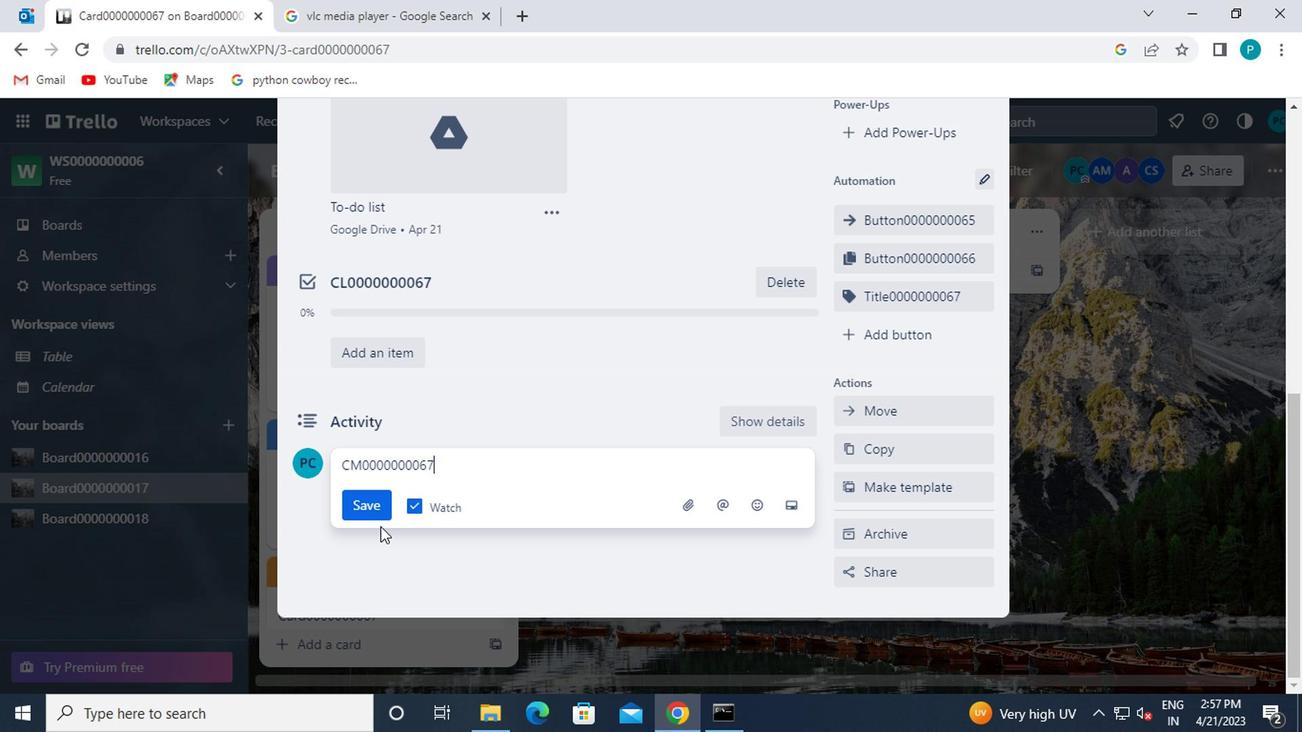 
Action: Mouse pressed left at (376, 509)
Screenshot: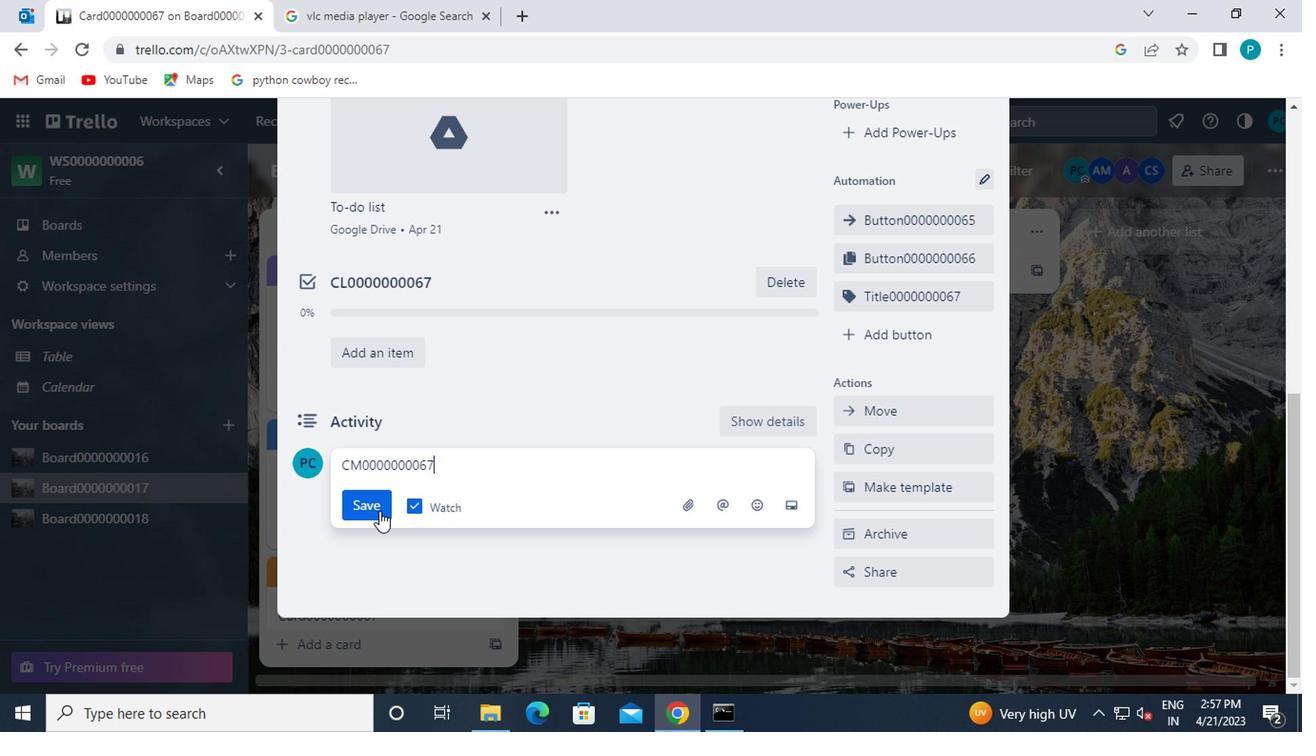 
